 Task: Look for space in Ankazobe, Madagascar from 6th September, 2023 to 12th September, 2023 for 4 adults in price range Rs.10000 to Rs.14000. Place can be private room with 4 bedrooms having 4 beds and 4 bathrooms. Property type can be house, flat, guest house. Amenities needed are: wifi, TV, free parkinig on premises, gym, breakfast. Booking option can be shelf check-in. Required host language is English.
Action: Mouse moved to (450, 107)
Screenshot: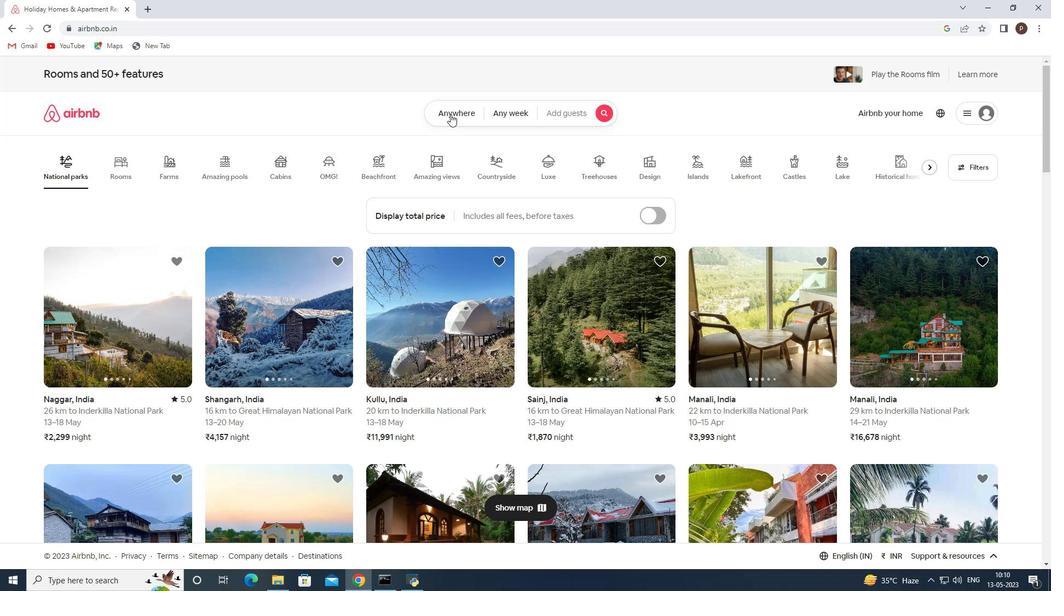 
Action: Mouse pressed left at (450, 107)
Screenshot: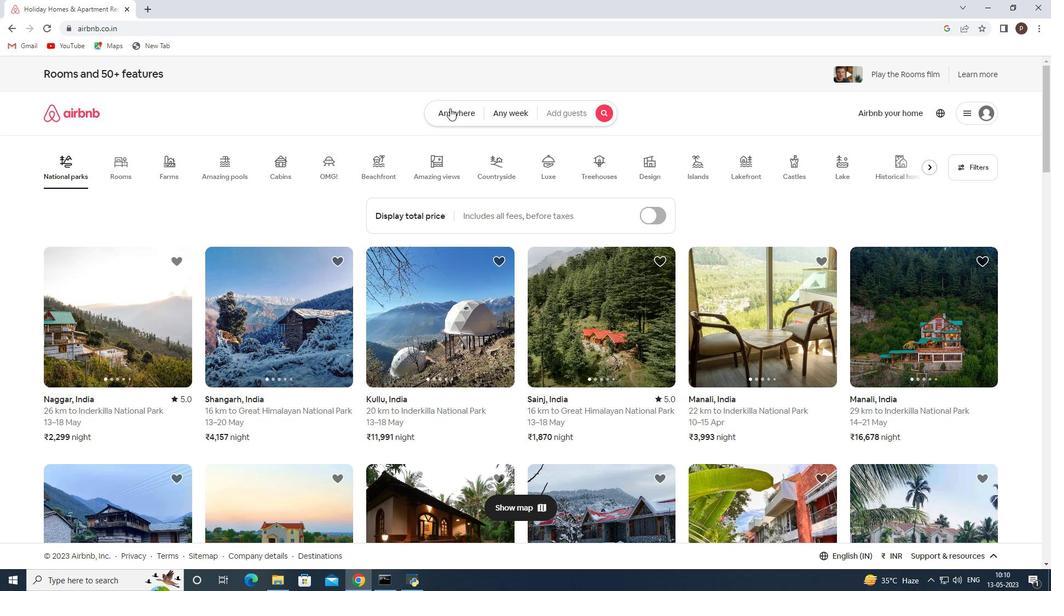 
Action: Mouse moved to (369, 157)
Screenshot: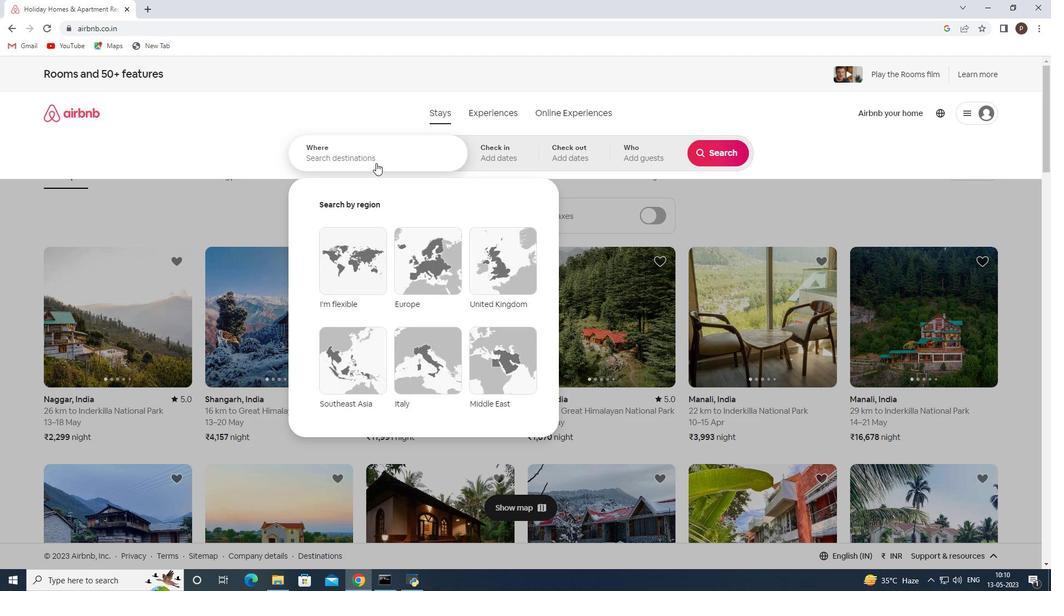 
Action: Mouse pressed left at (369, 157)
Screenshot: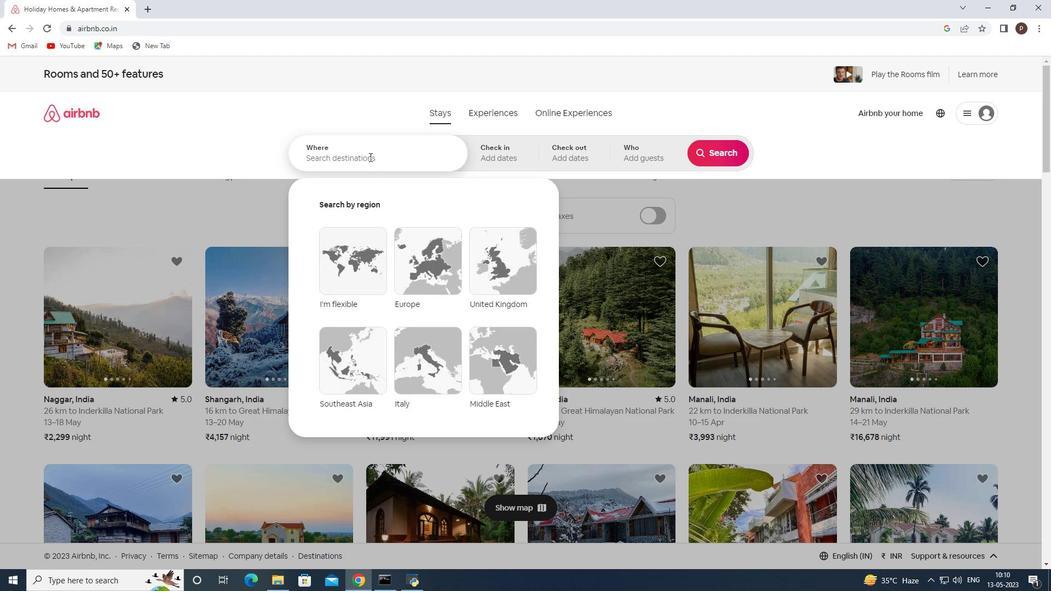 
Action: Key pressed <Key.caps_lock>A<Key.caps_lock>nkazov<Key.backspace>be,<Key.space>
Screenshot: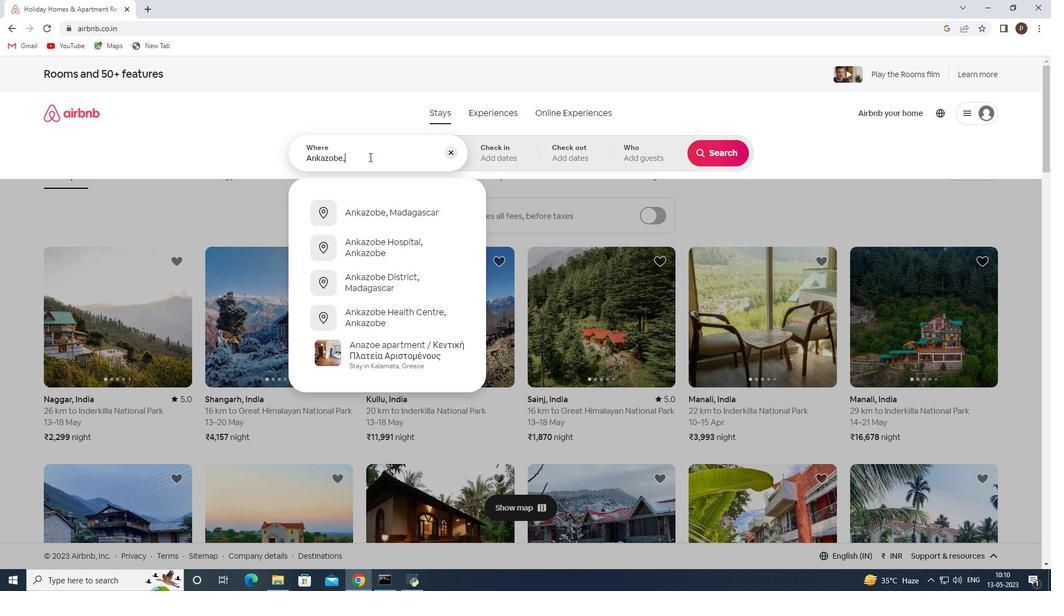 
Action: Mouse moved to (395, 213)
Screenshot: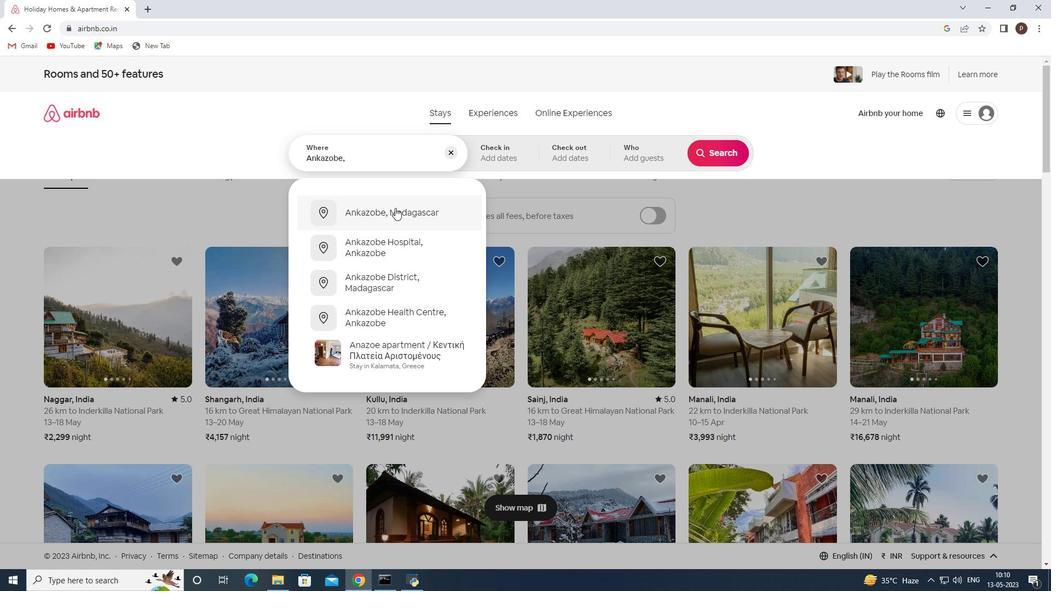 
Action: Mouse pressed left at (395, 213)
Screenshot: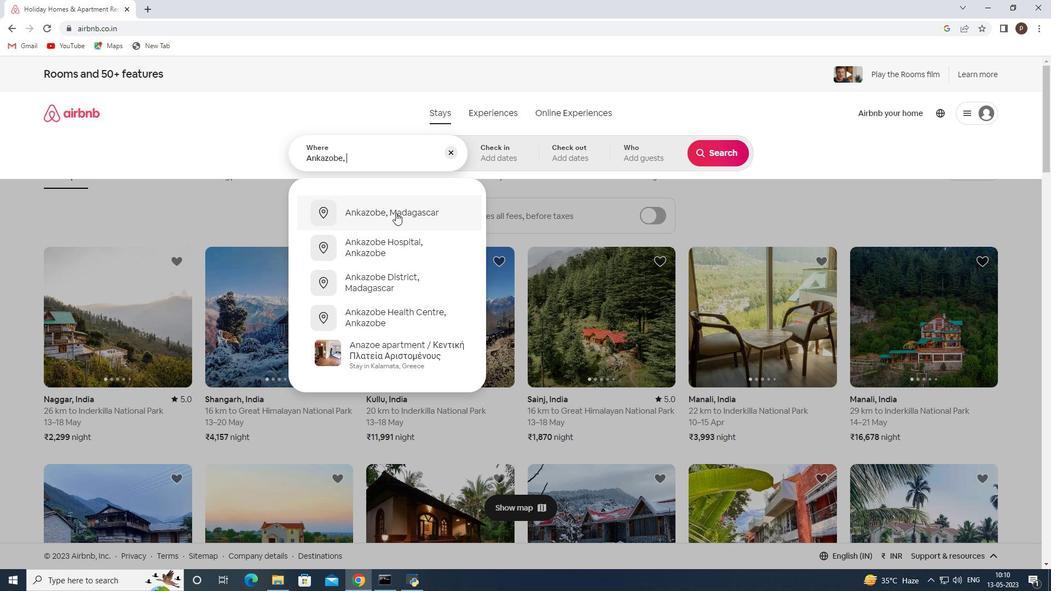 
Action: Mouse moved to (715, 242)
Screenshot: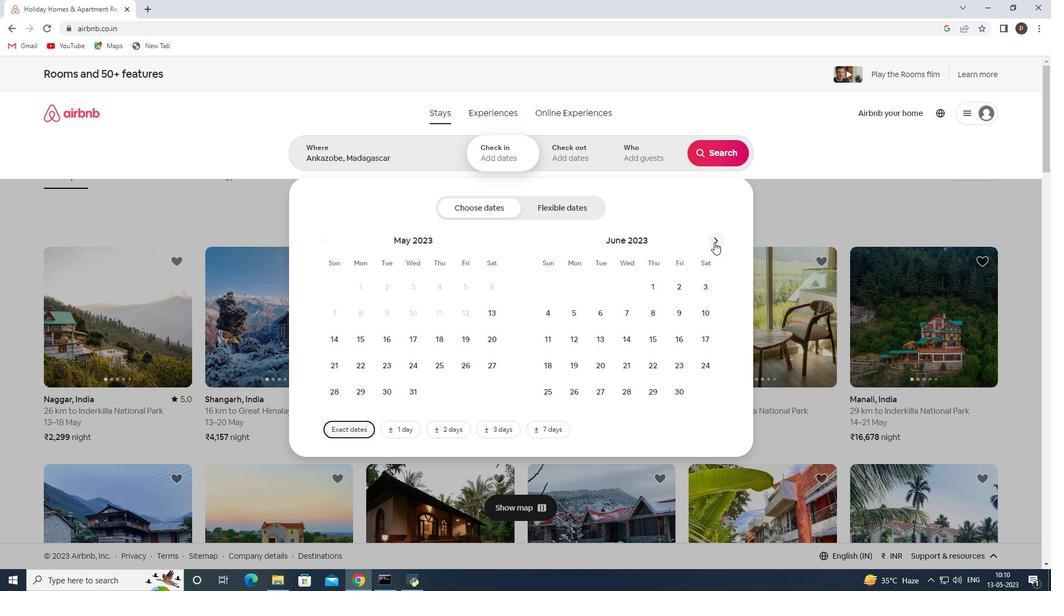 
Action: Mouse pressed left at (715, 242)
Screenshot: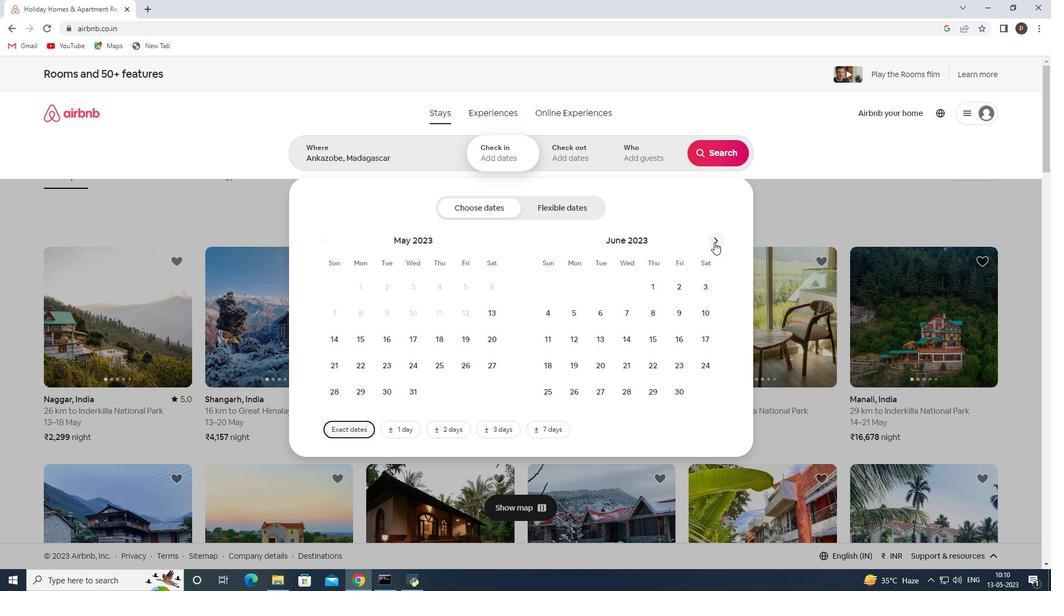 
Action: Mouse pressed left at (715, 242)
Screenshot: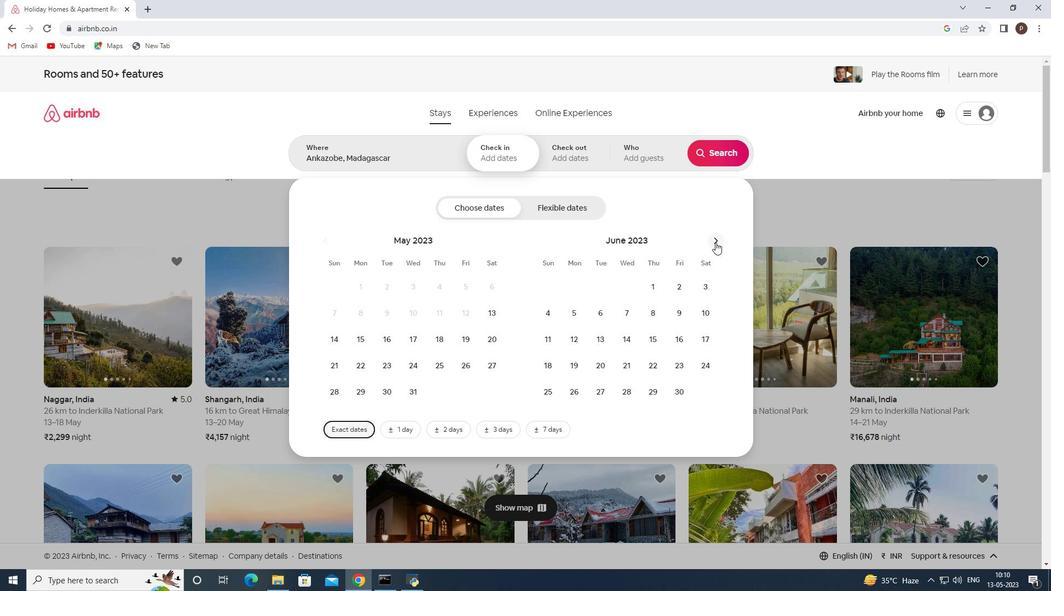 
Action: Mouse pressed left at (715, 242)
Screenshot: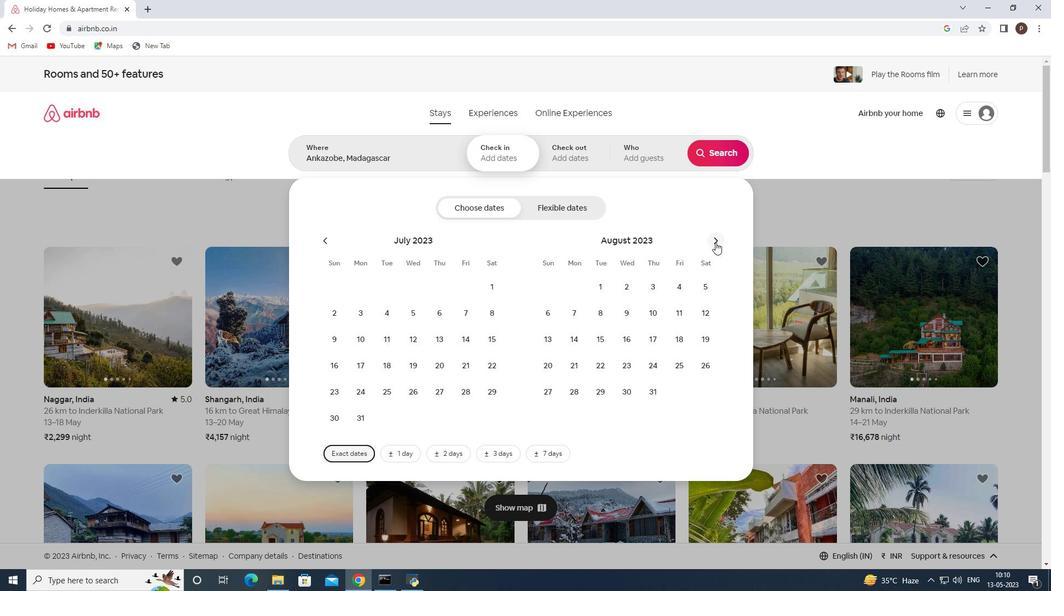 
Action: Mouse moved to (629, 317)
Screenshot: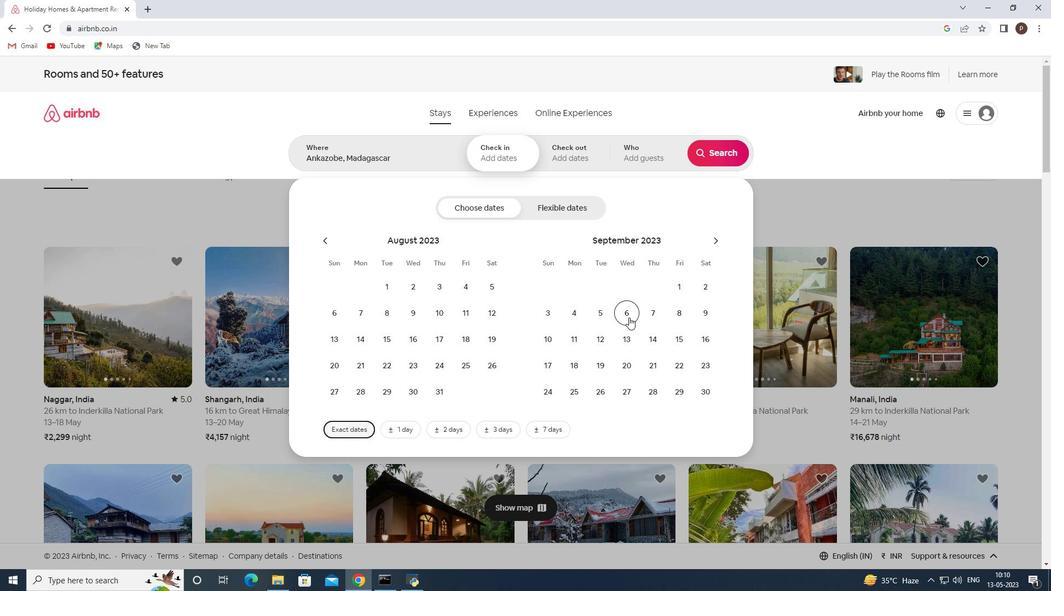 
Action: Mouse pressed left at (629, 317)
Screenshot: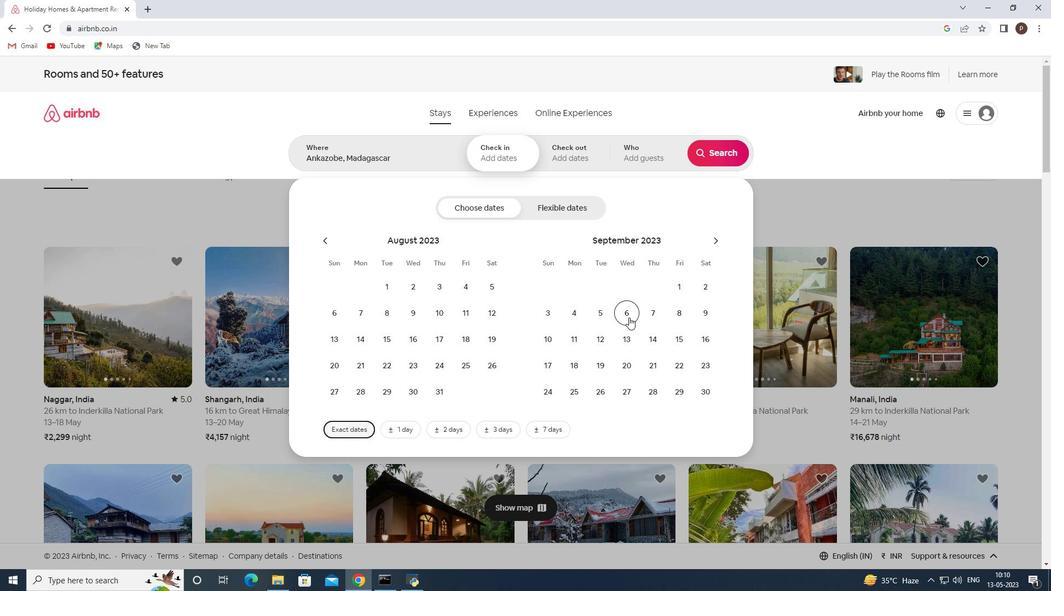 
Action: Mouse moved to (600, 337)
Screenshot: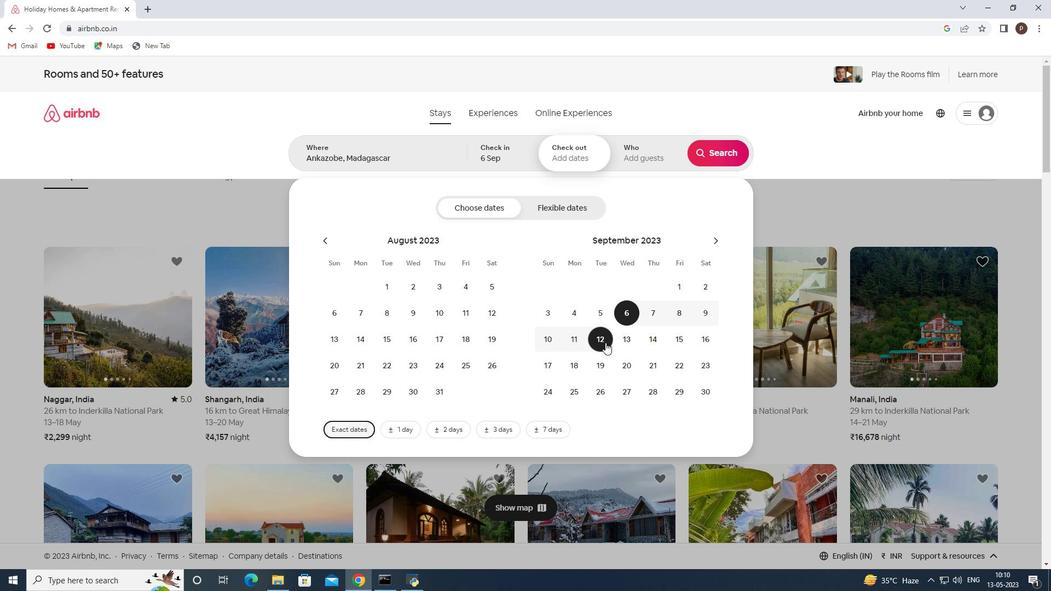 
Action: Mouse pressed left at (600, 337)
Screenshot: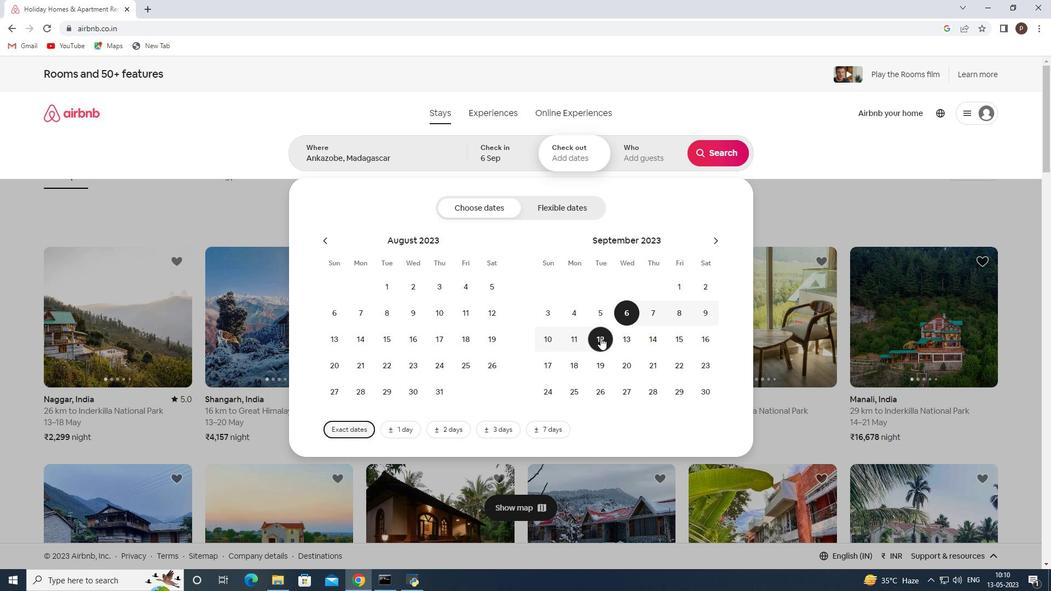 
Action: Mouse moved to (634, 151)
Screenshot: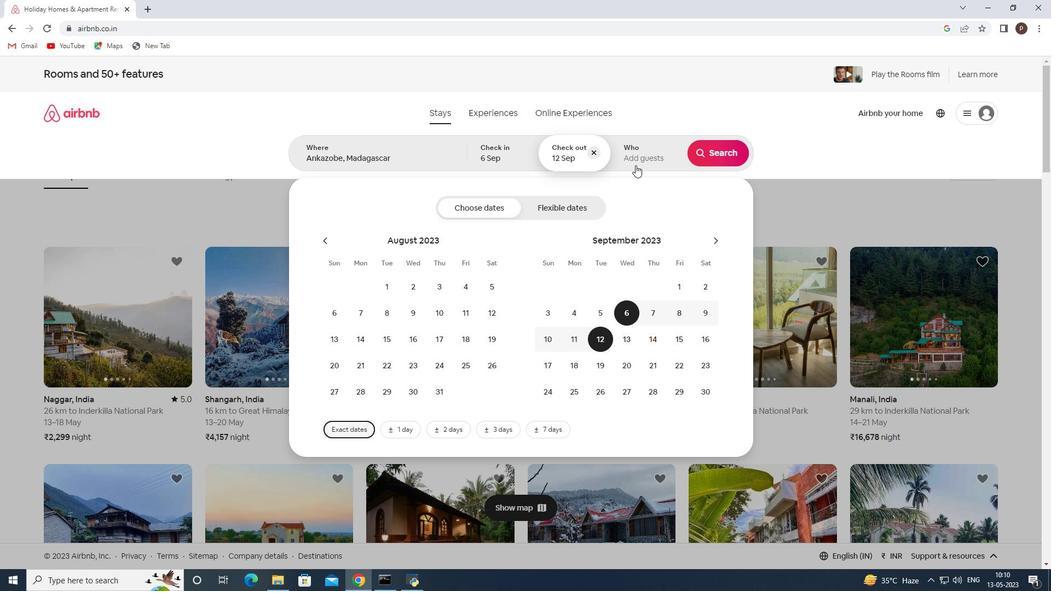 
Action: Mouse pressed left at (634, 151)
Screenshot: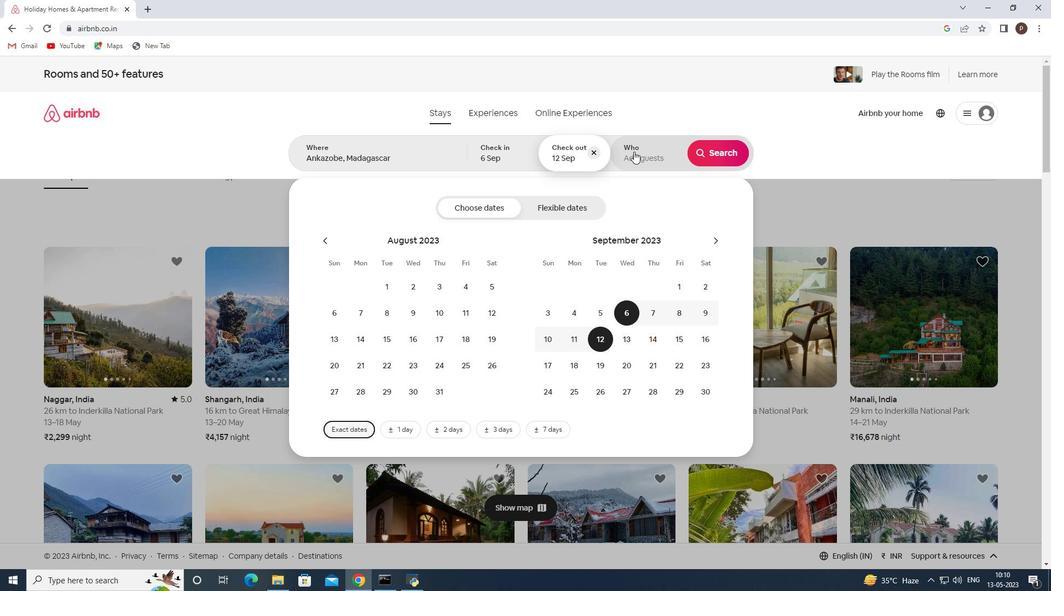 
Action: Mouse moved to (721, 215)
Screenshot: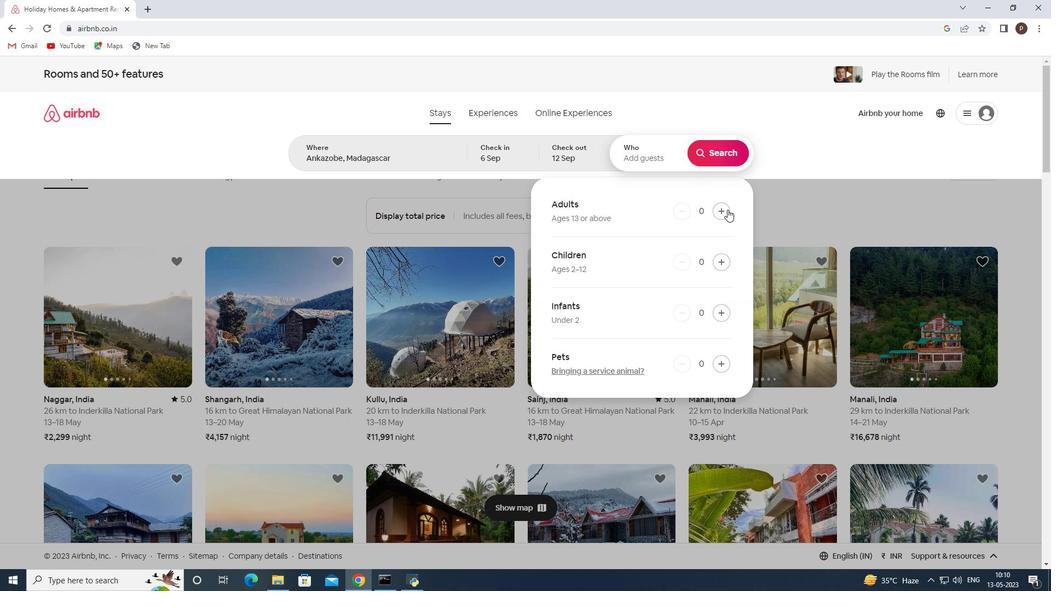 
Action: Mouse pressed left at (721, 215)
Screenshot: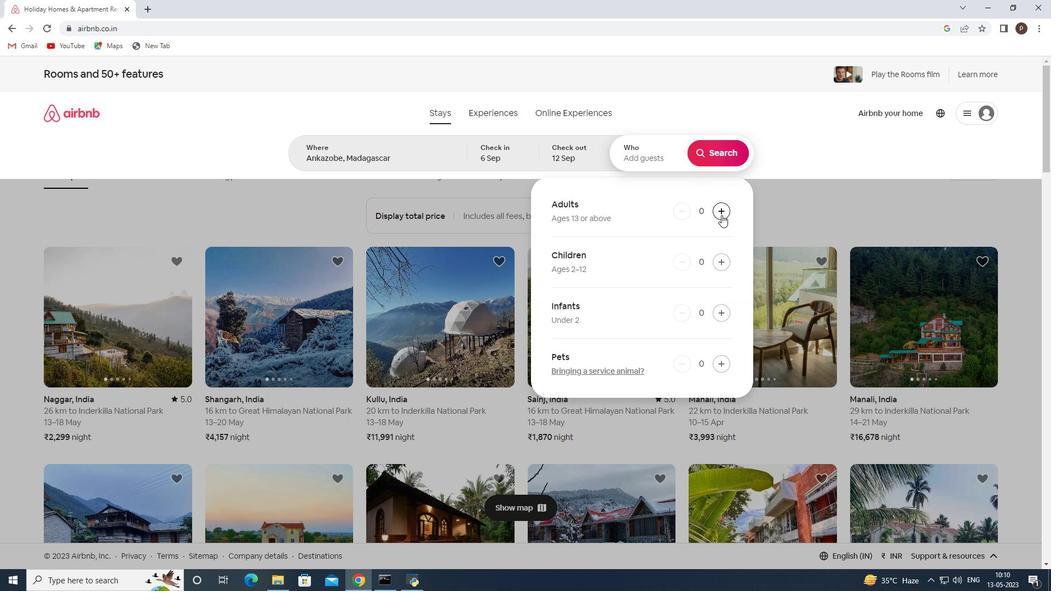 
Action: Mouse pressed left at (721, 215)
Screenshot: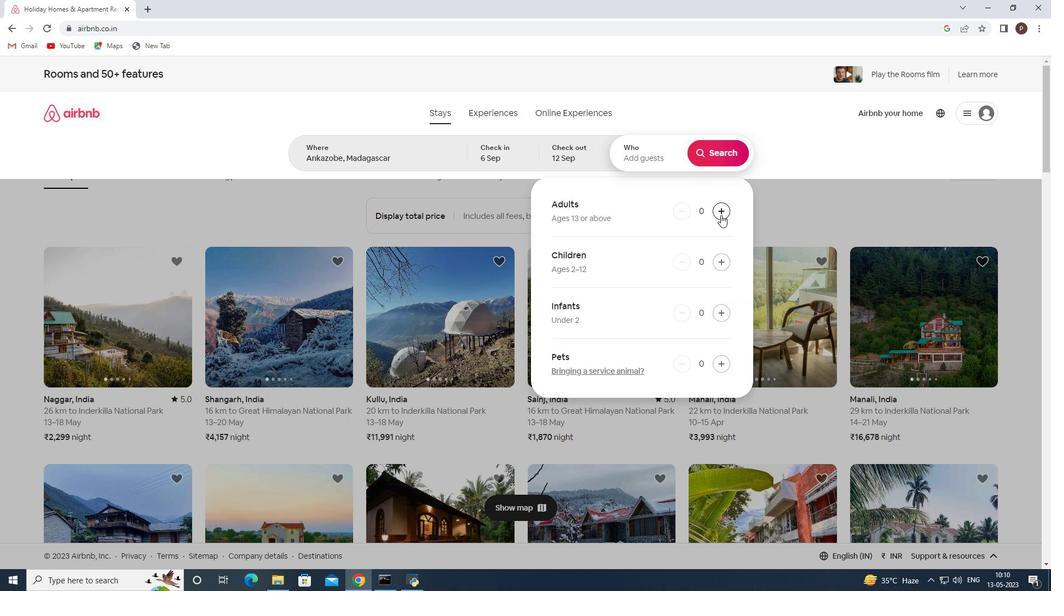 
Action: Mouse pressed left at (721, 215)
Screenshot: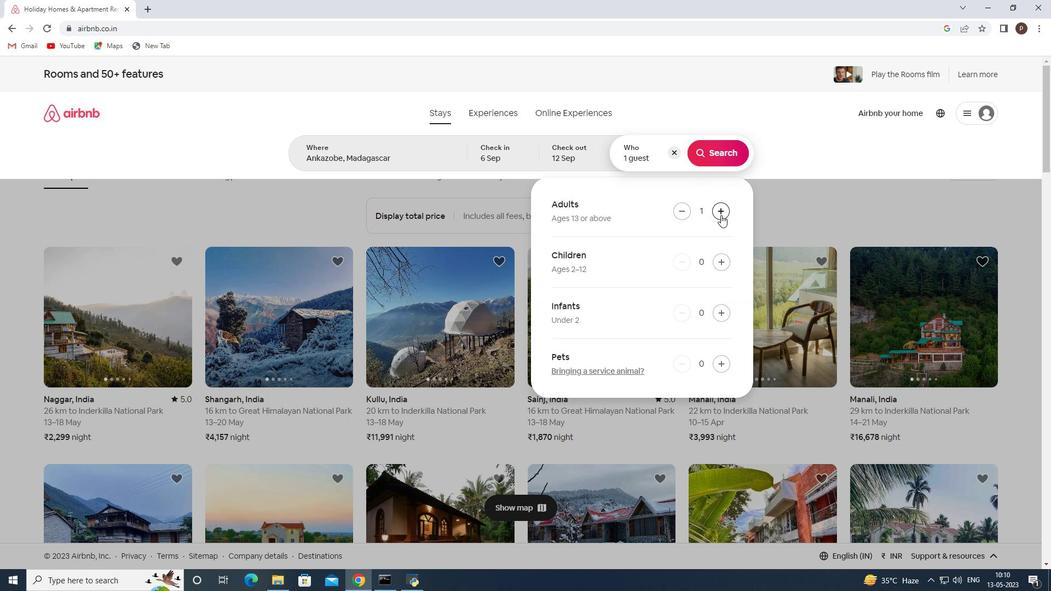 
Action: Mouse pressed left at (721, 215)
Screenshot: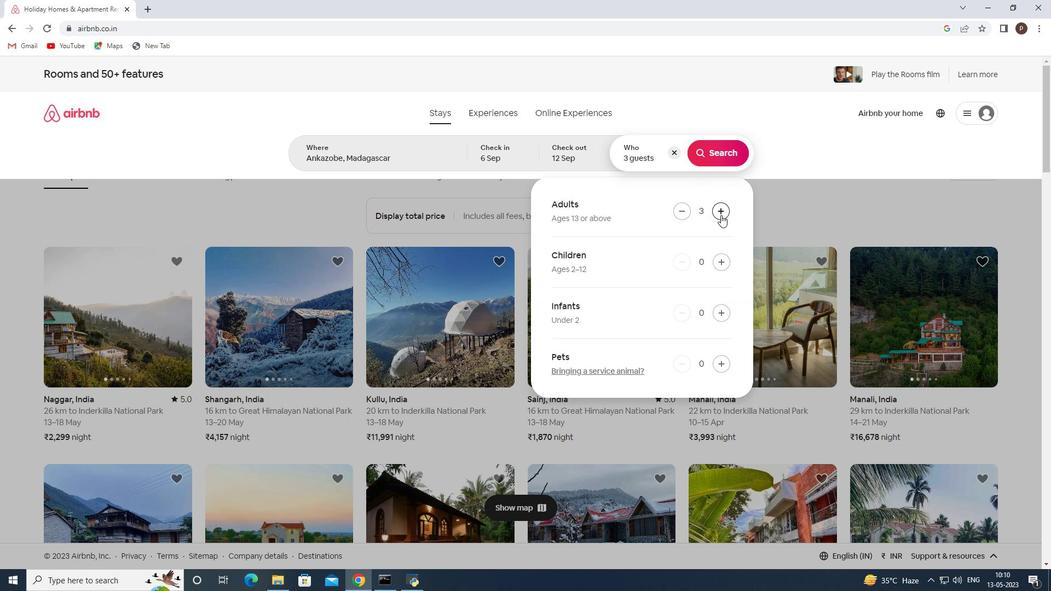
Action: Mouse moved to (714, 147)
Screenshot: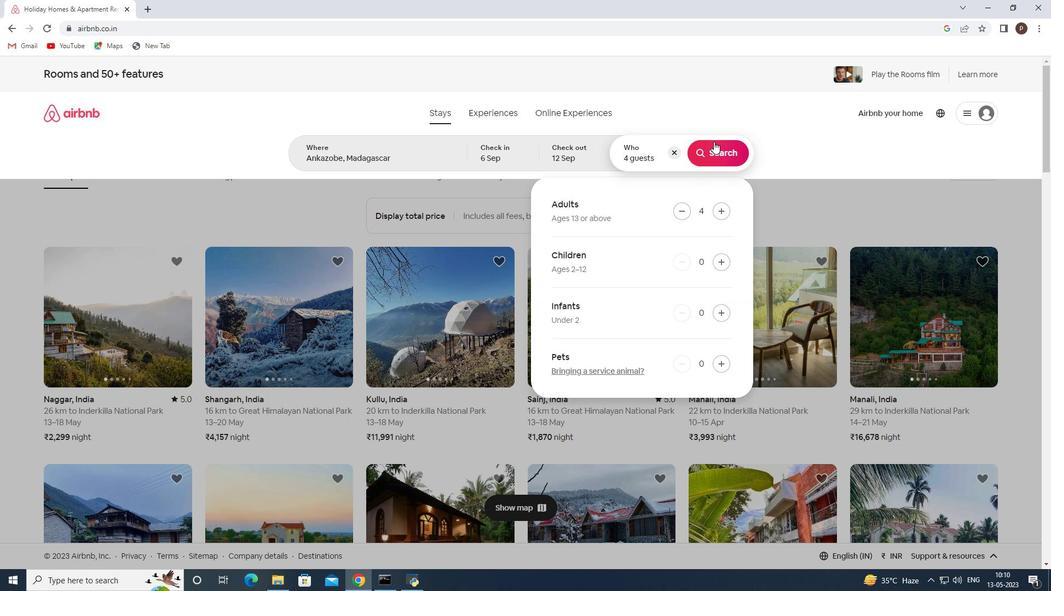 
Action: Mouse pressed left at (714, 147)
Screenshot: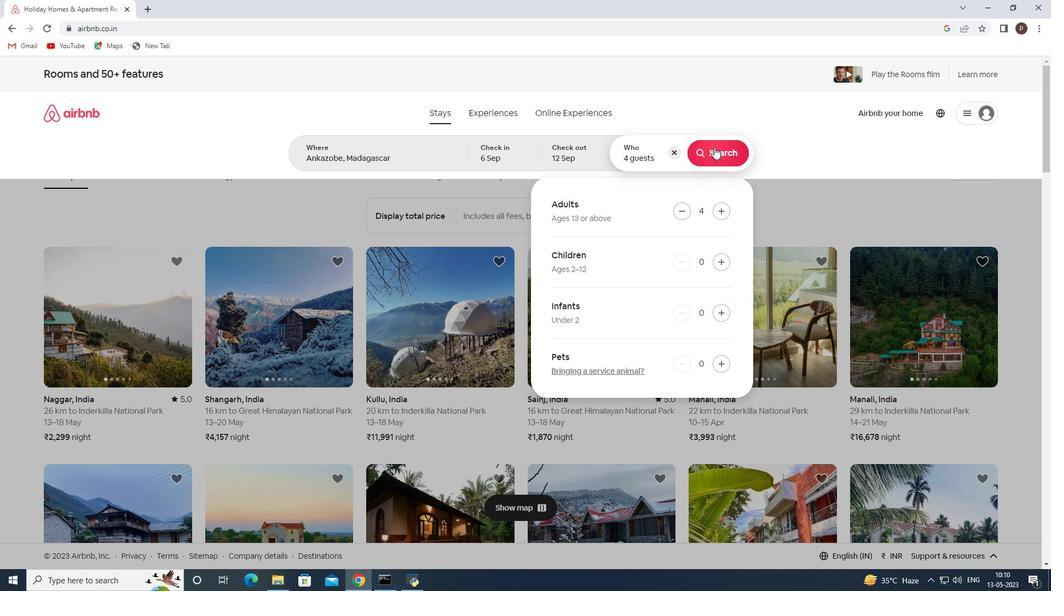 
Action: Mouse moved to (986, 119)
Screenshot: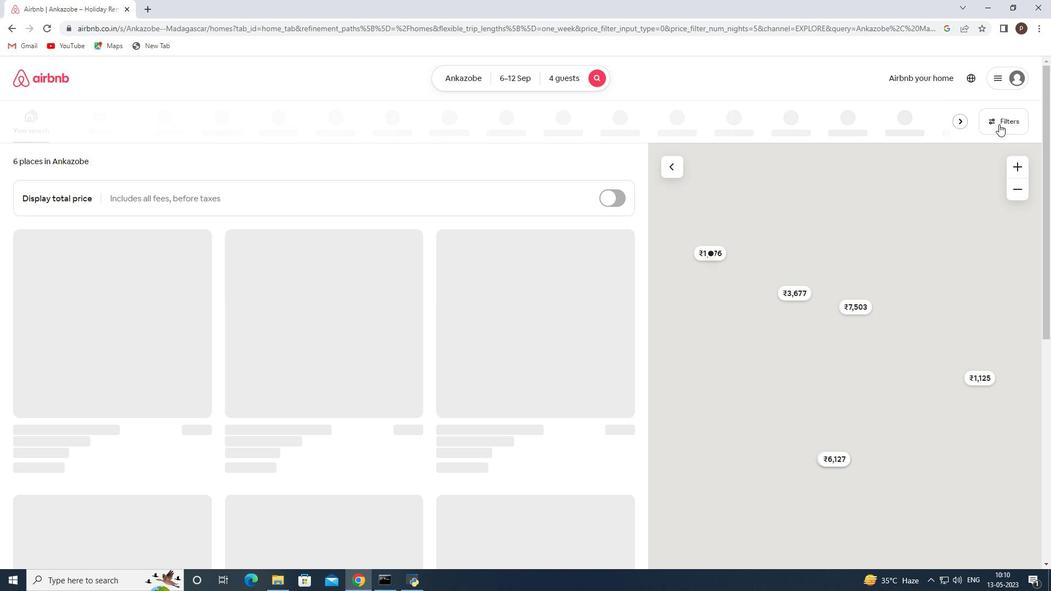 
Action: Mouse pressed left at (986, 119)
Screenshot: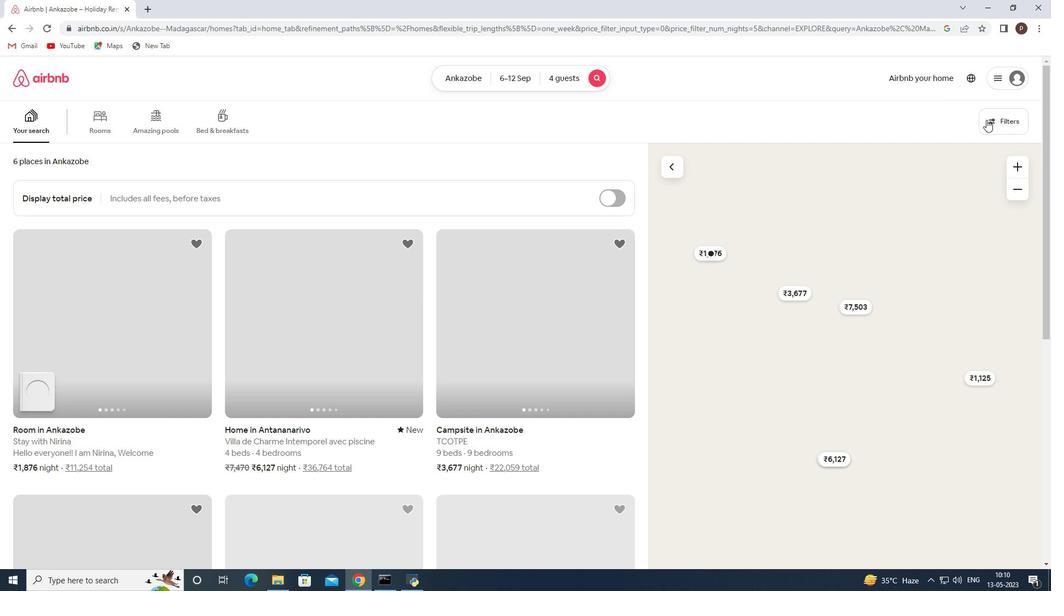 
Action: Mouse moved to (359, 391)
Screenshot: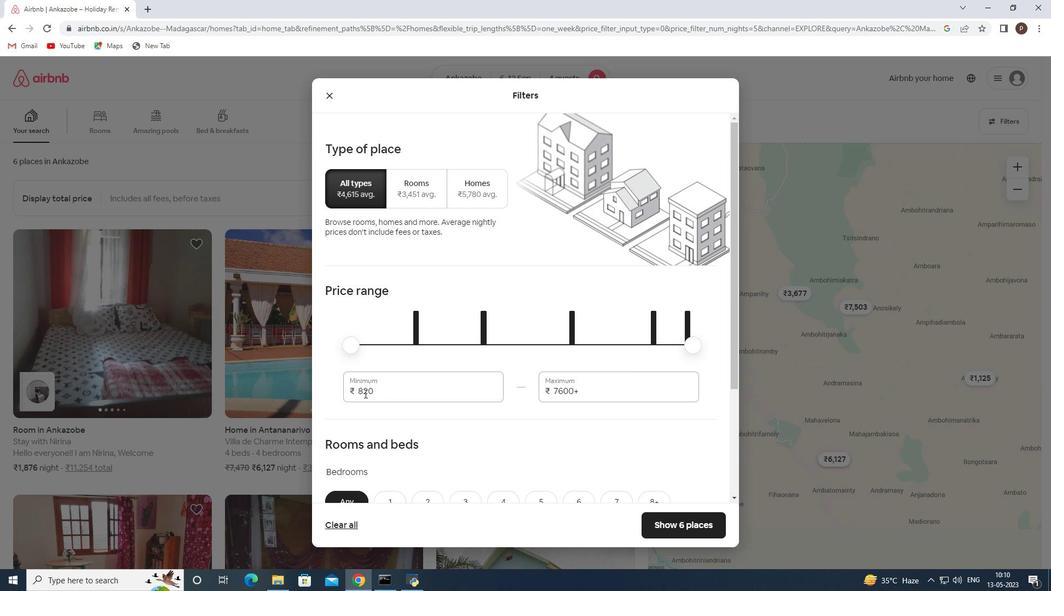 
Action: Mouse pressed left at (359, 391)
Screenshot: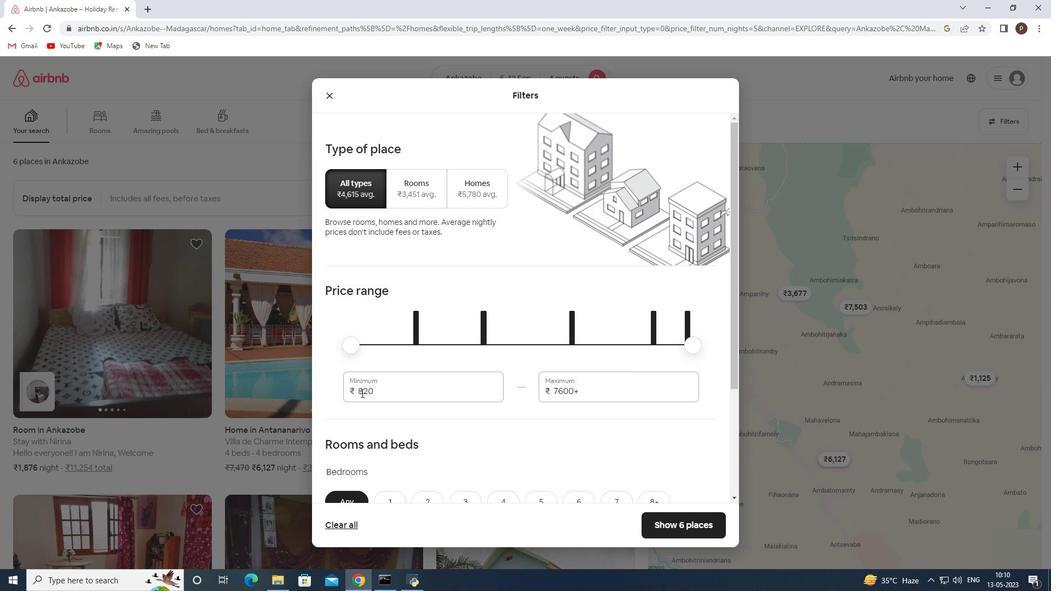 
Action: Mouse pressed left at (359, 391)
Screenshot: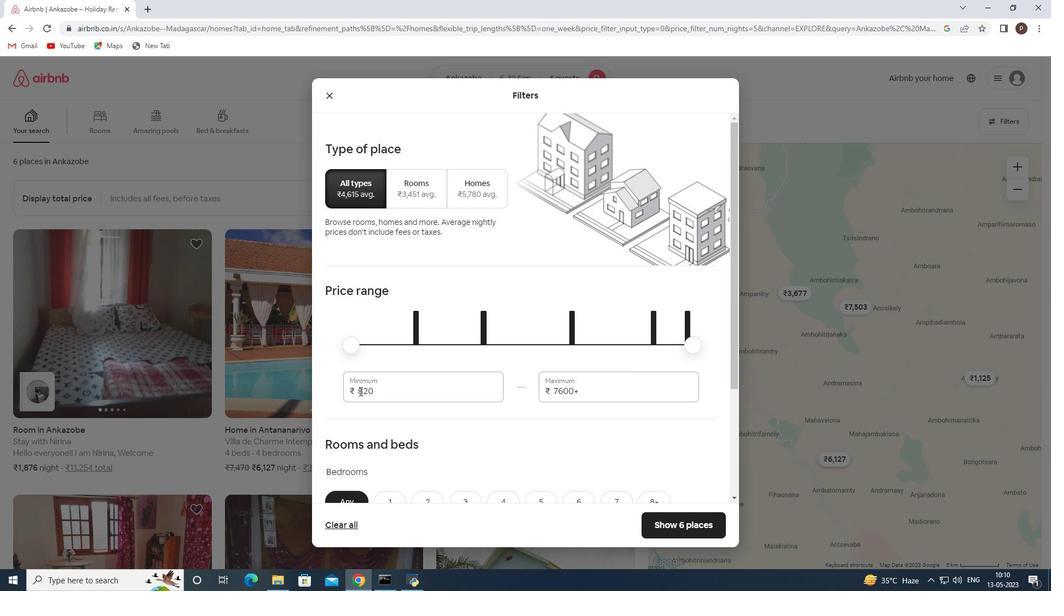 
Action: Key pressed 10000<Key.tab>14000
Screenshot: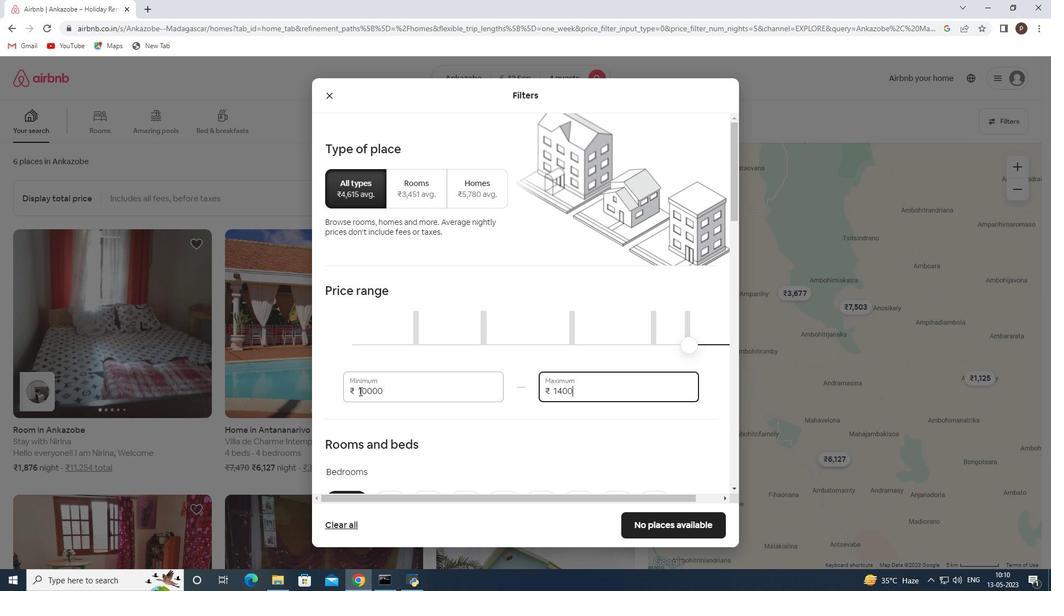 
Action: Mouse moved to (447, 416)
Screenshot: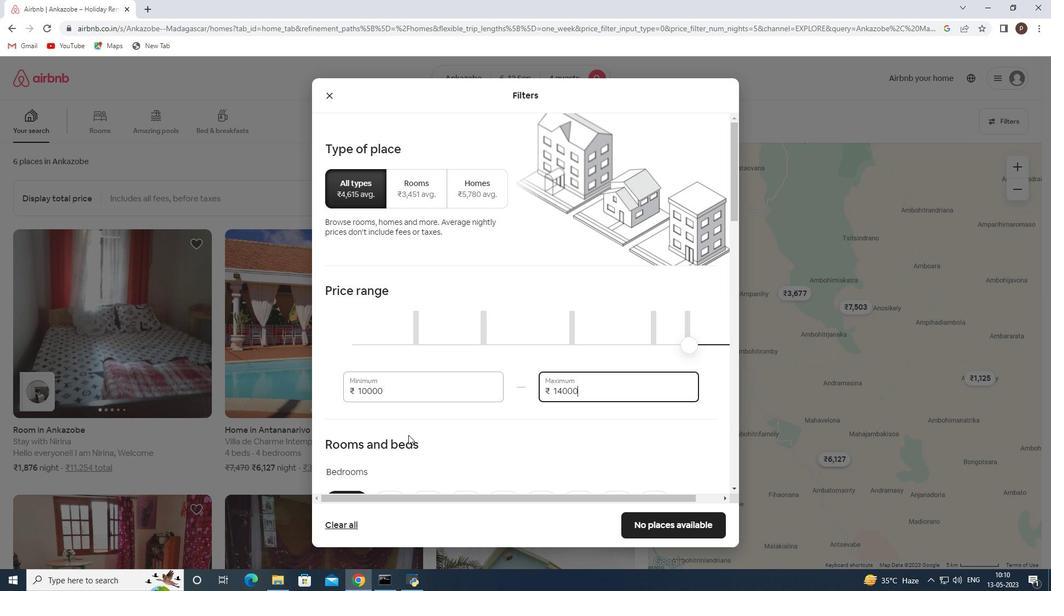 
Action: Mouse scrolled (447, 415) with delta (0, 0)
Screenshot: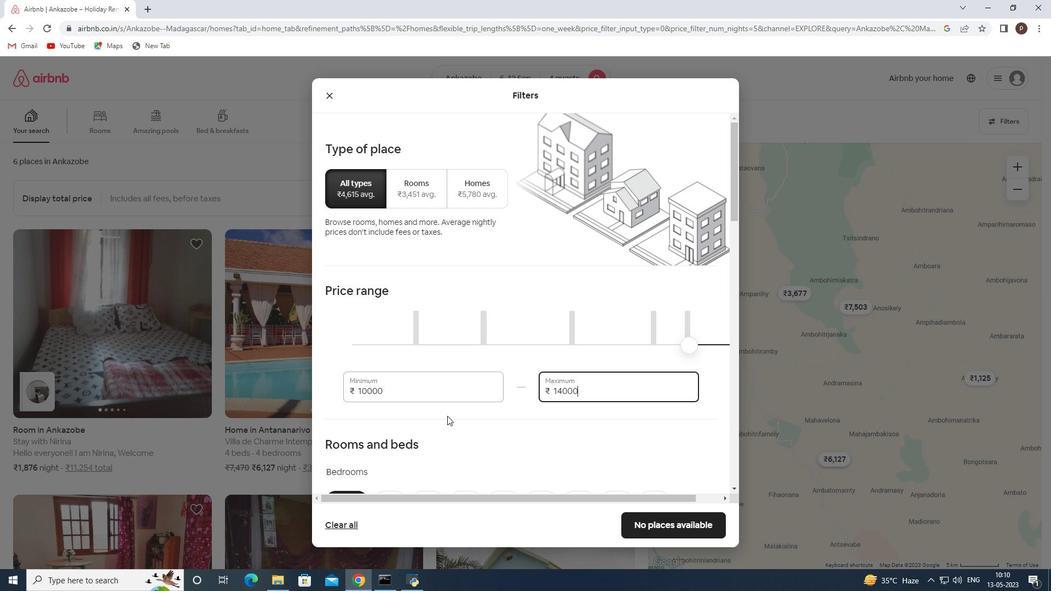 
Action: Mouse moved to (447, 376)
Screenshot: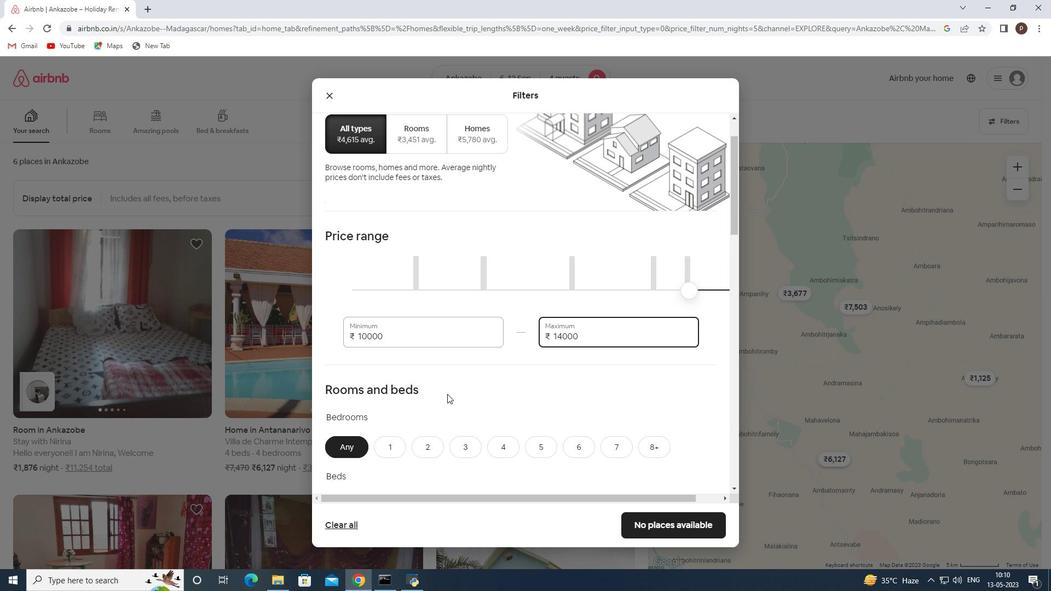 
Action: Mouse scrolled (447, 376) with delta (0, 0)
Screenshot: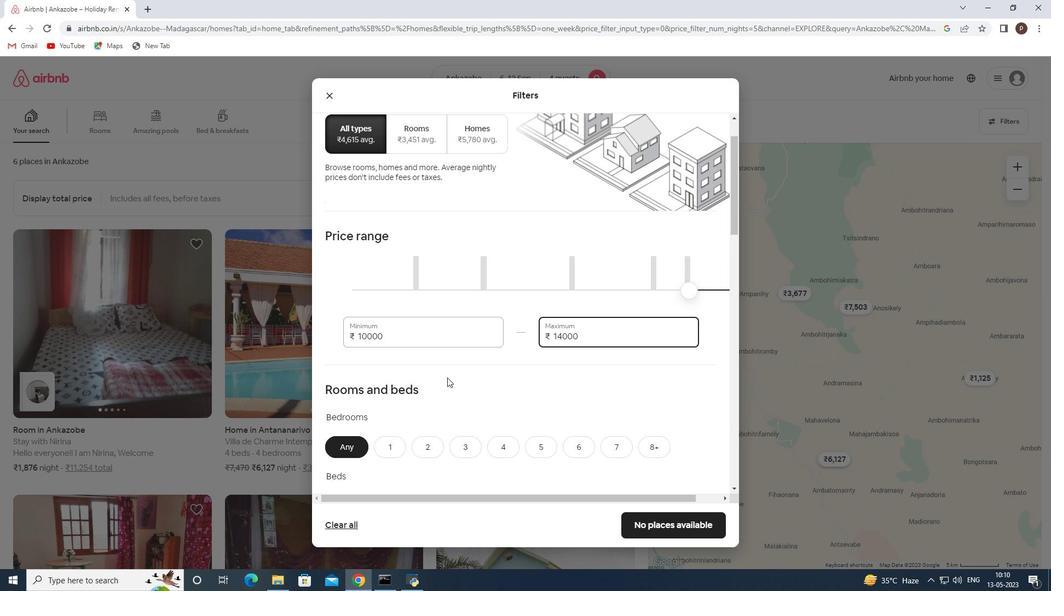 
Action: Mouse scrolled (447, 376) with delta (0, 0)
Screenshot: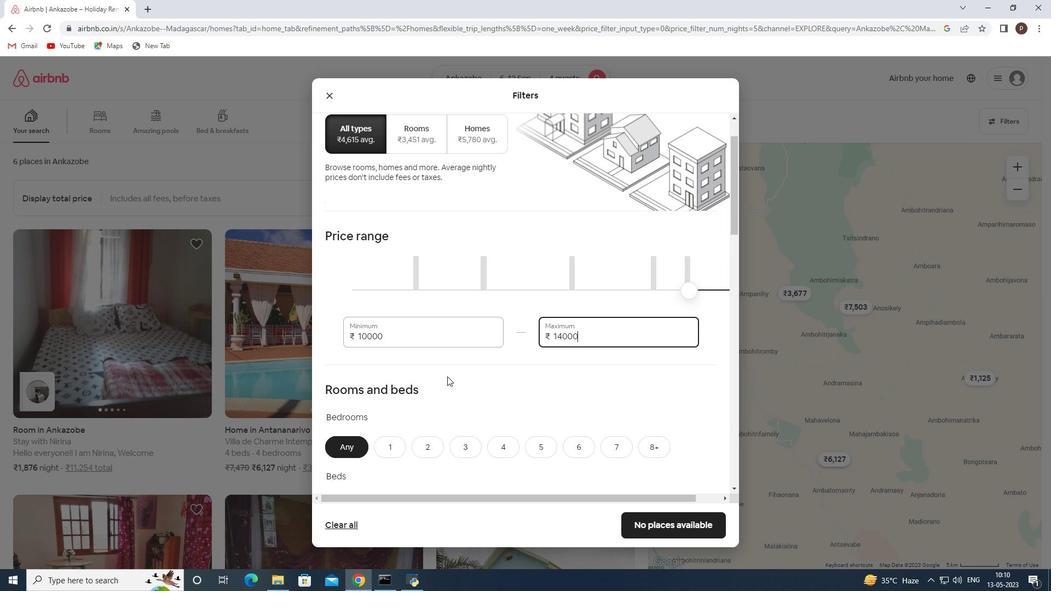 
Action: Mouse scrolled (447, 376) with delta (0, 0)
Screenshot: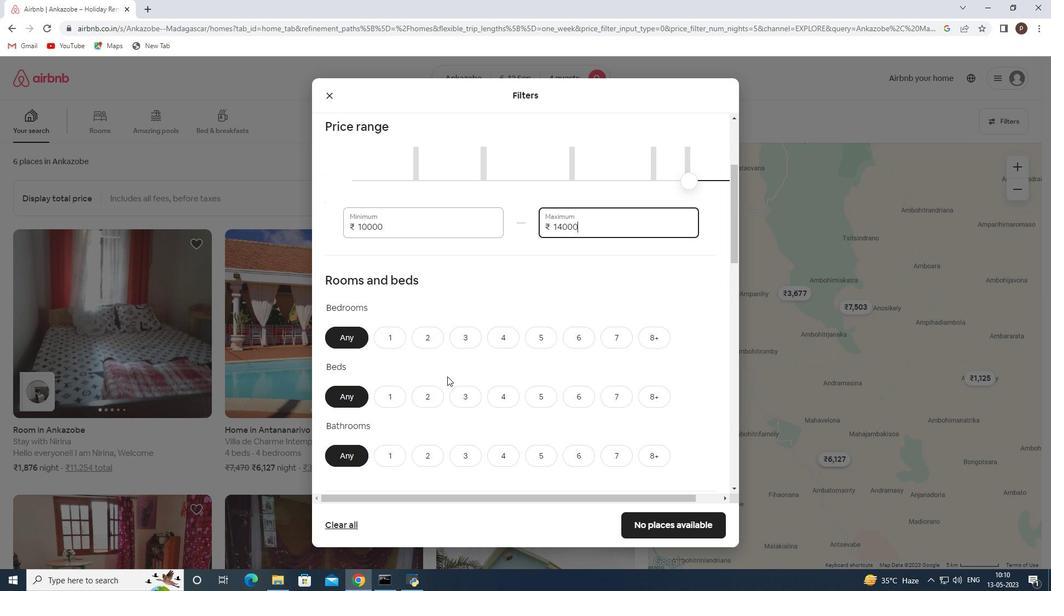 
Action: Mouse scrolled (447, 376) with delta (0, 0)
Screenshot: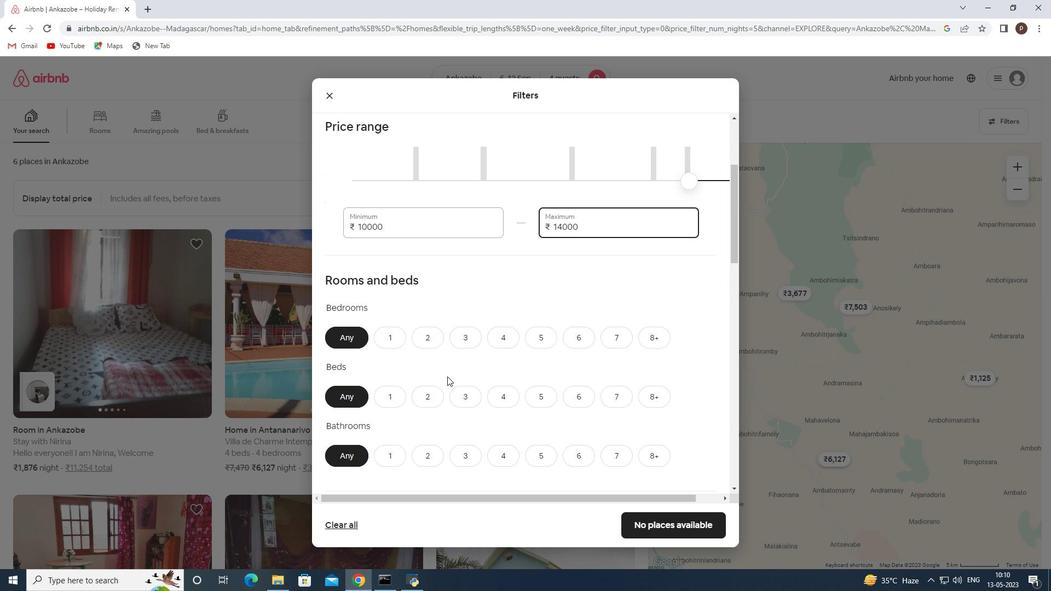 
Action: Mouse moved to (495, 223)
Screenshot: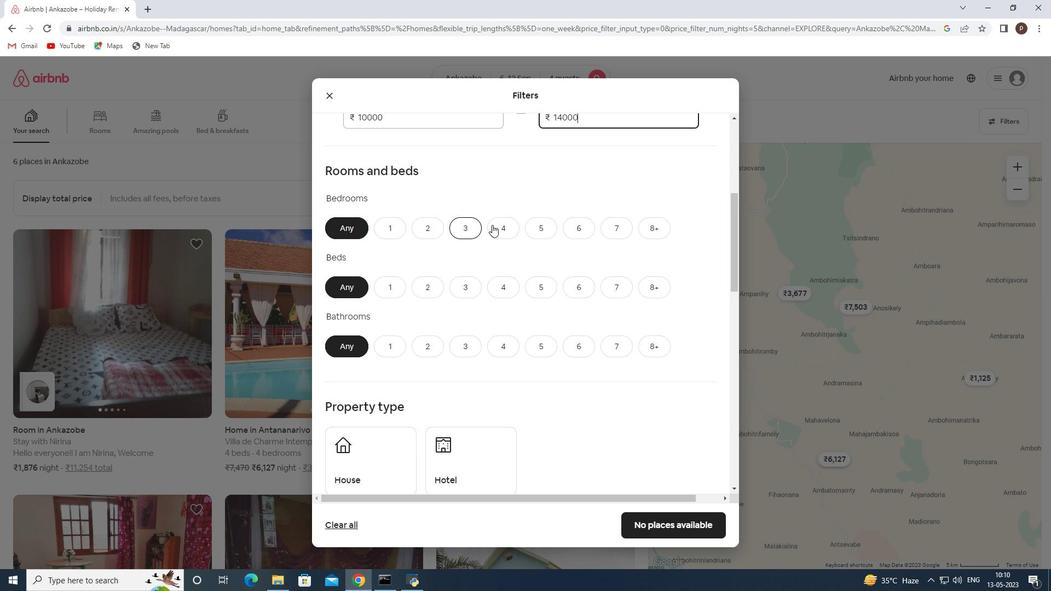 
Action: Mouse pressed left at (495, 223)
Screenshot: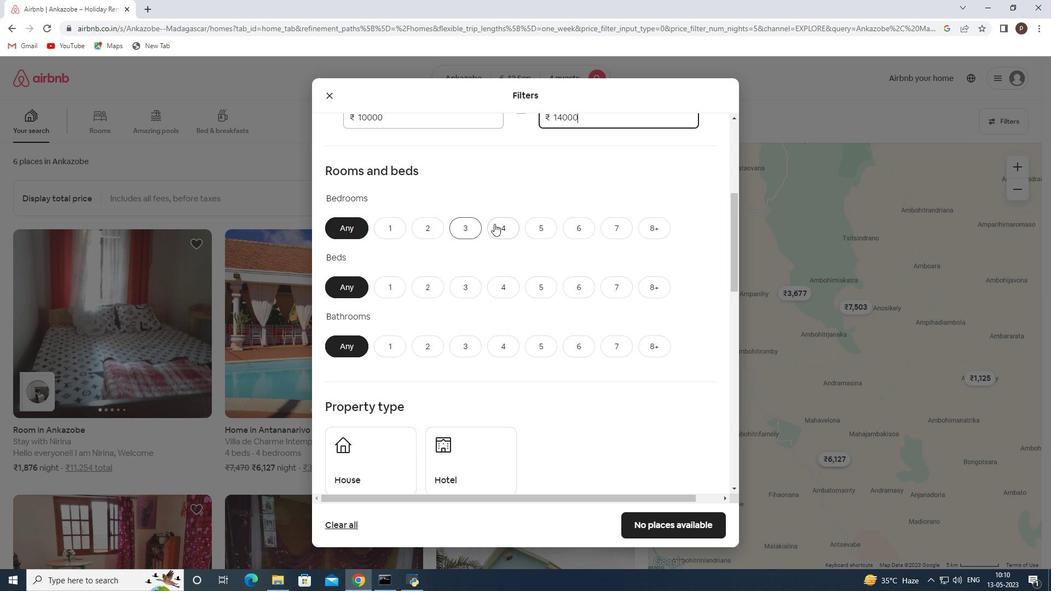 
Action: Mouse moved to (501, 293)
Screenshot: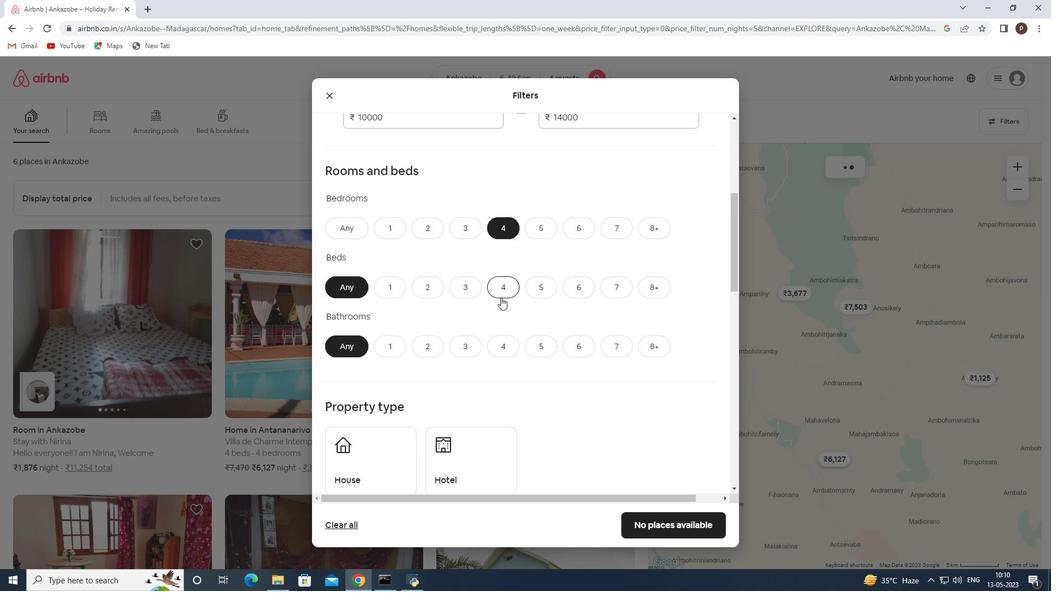 
Action: Mouse pressed left at (501, 293)
Screenshot: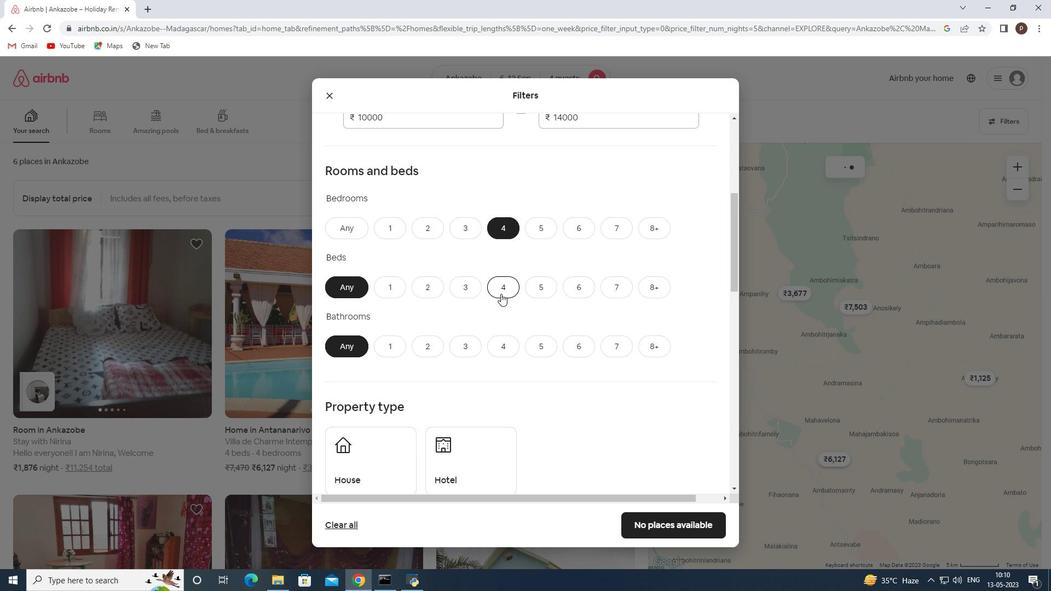 
Action: Mouse moved to (495, 340)
Screenshot: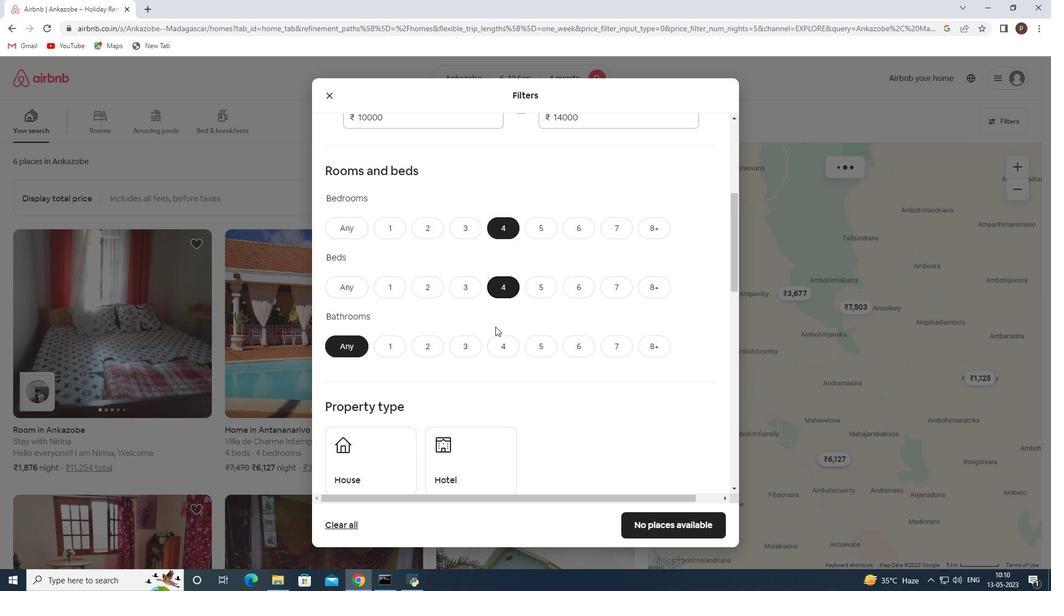
Action: Mouse pressed left at (495, 340)
Screenshot: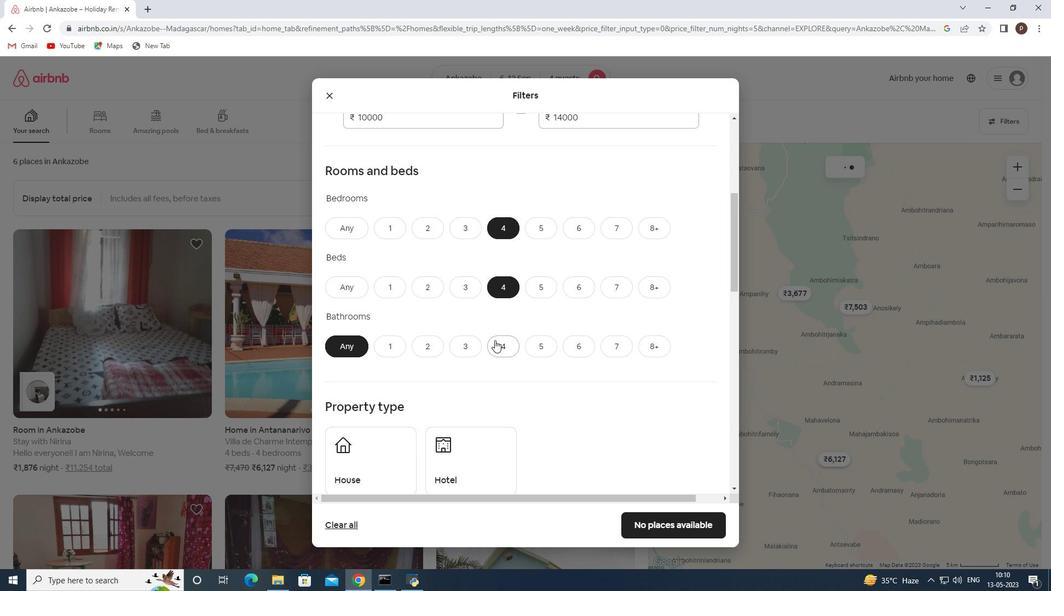 
Action: Mouse moved to (495, 341)
Screenshot: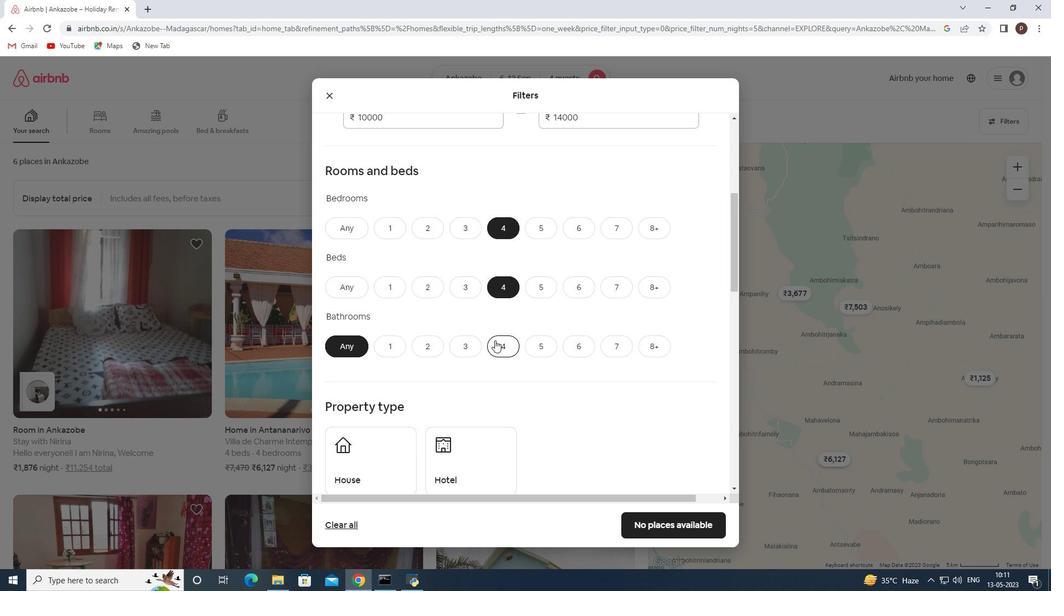 
Action: Mouse scrolled (495, 340) with delta (0, 0)
Screenshot: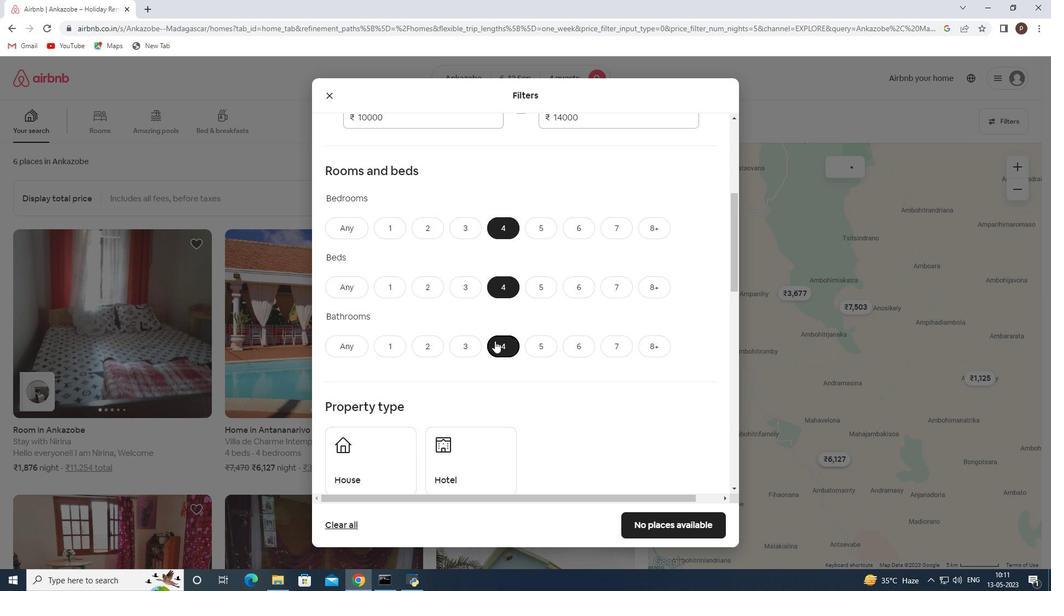 
Action: Mouse scrolled (495, 340) with delta (0, 0)
Screenshot: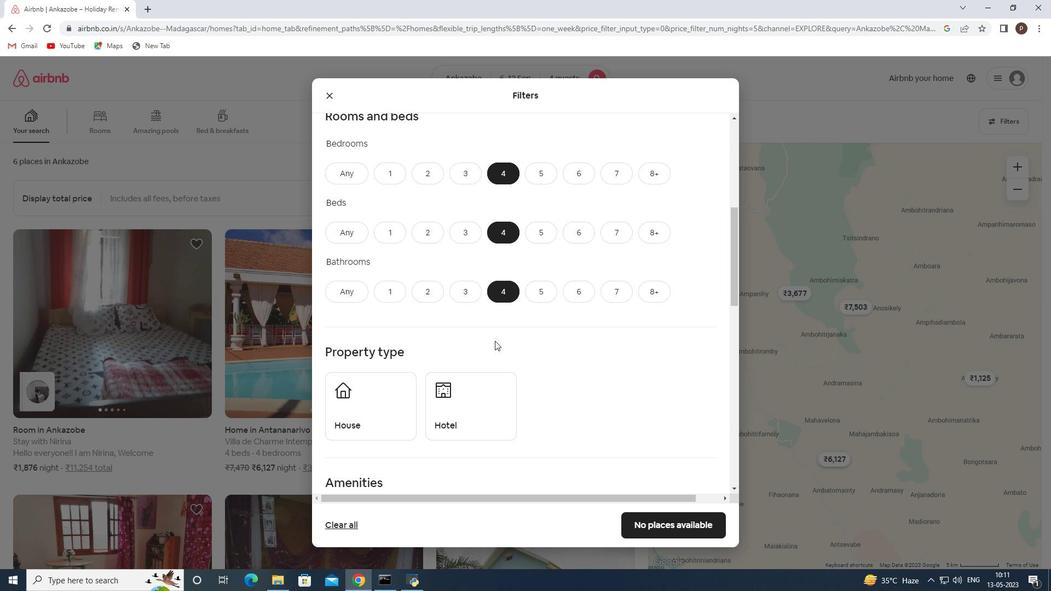 
Action: Mouse moved to (379, 353)
Screenshot: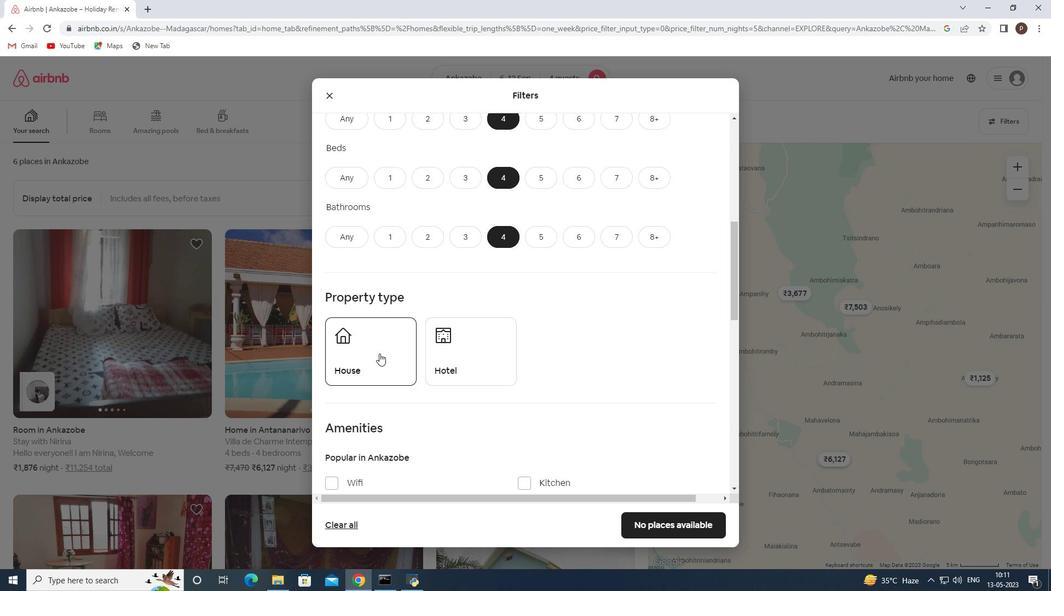 
Action: Mouse pressed left at (379, 353)
Screenshot: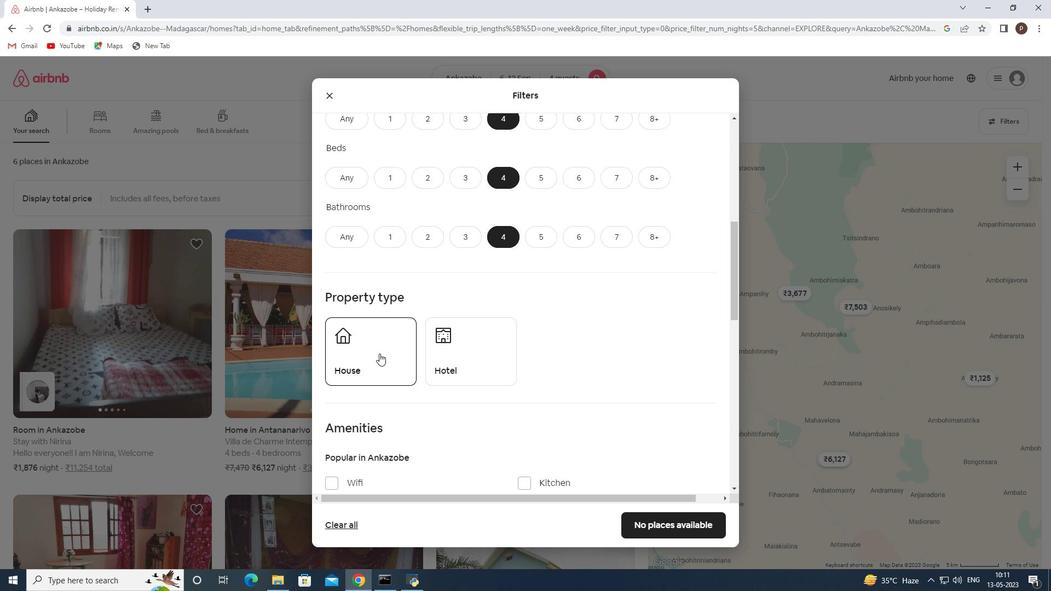 
Action: Mouse moved to (418, 384)
Screenshot: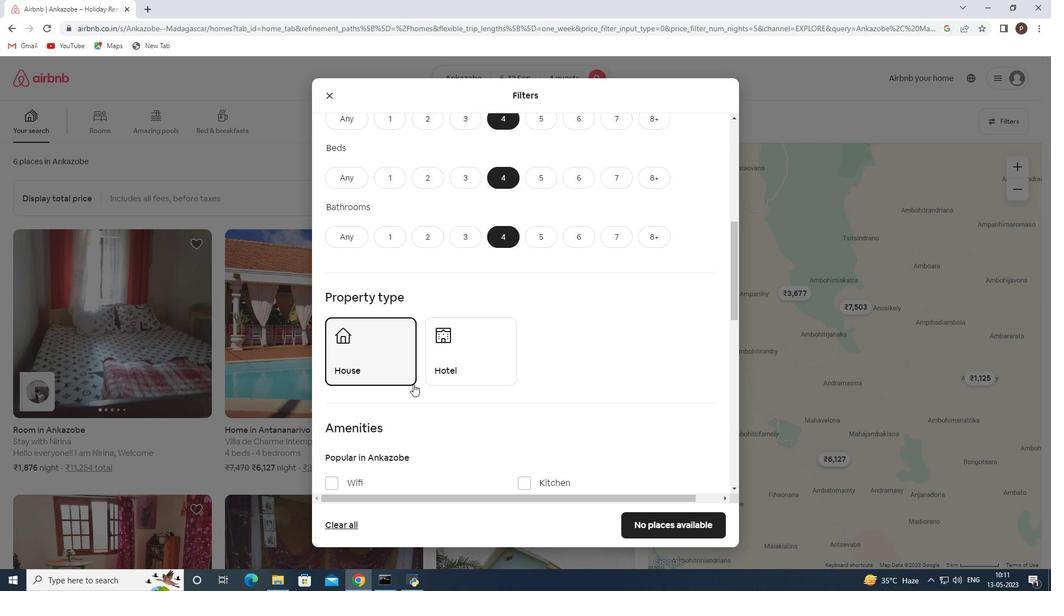 
Action: Mouse scrolled (418, 383) with delta (0, 0)
Screenshot: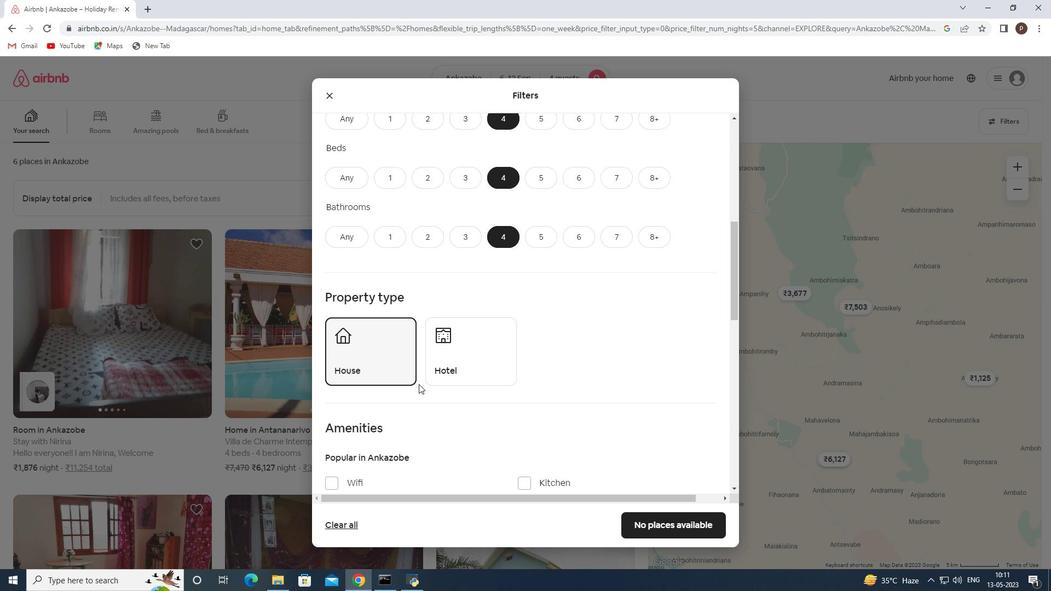 
Action: Mouse moved to (440, 366)
Screenshot: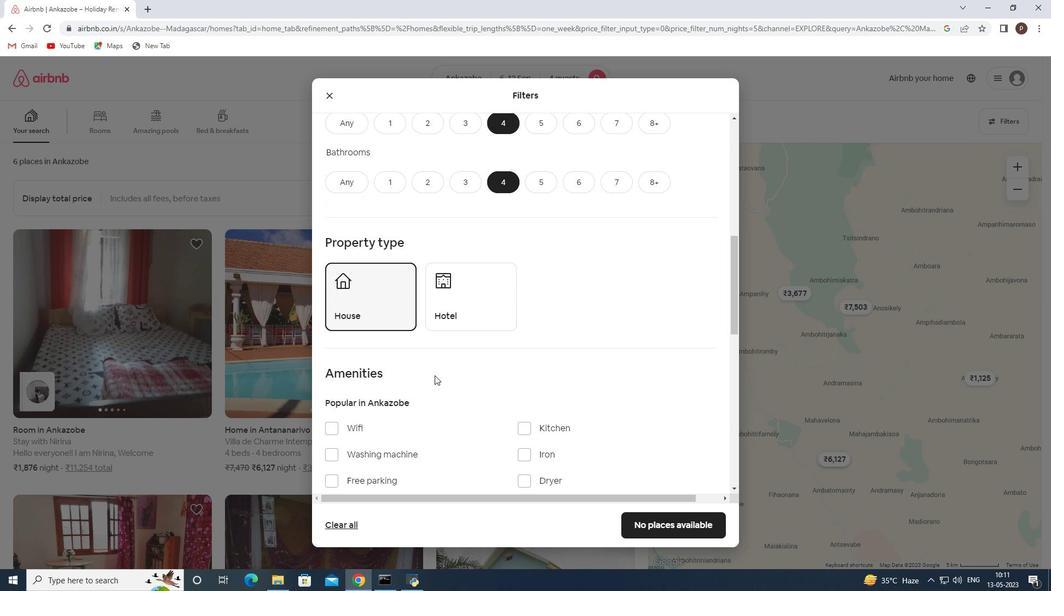 
Action: Mouse scrolled (440, 365) with delta (0, 0)
Screenshot: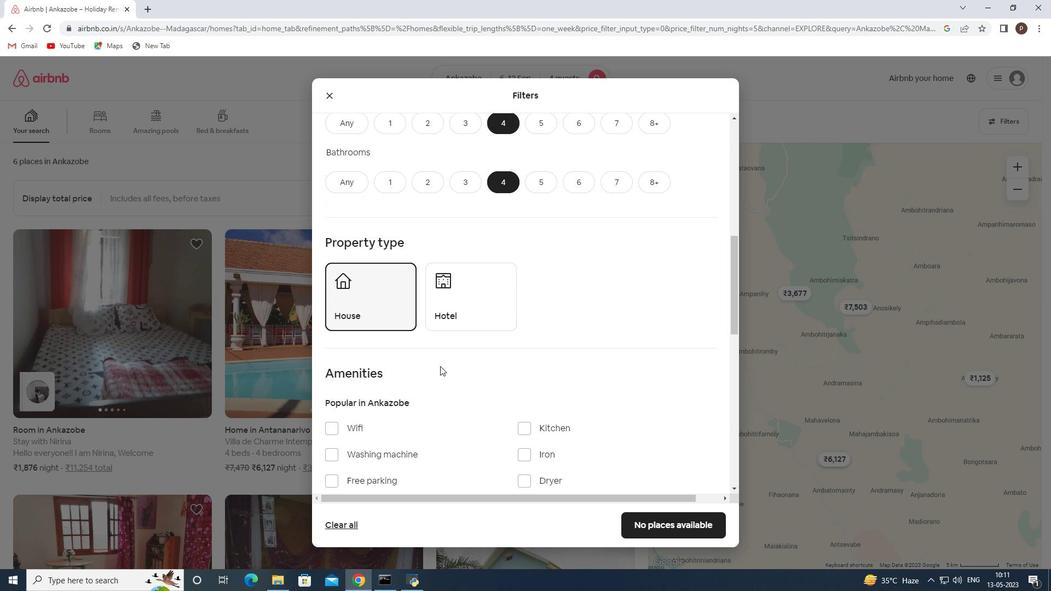 
Action: Mouse moved to (328, 370)
Screenshot: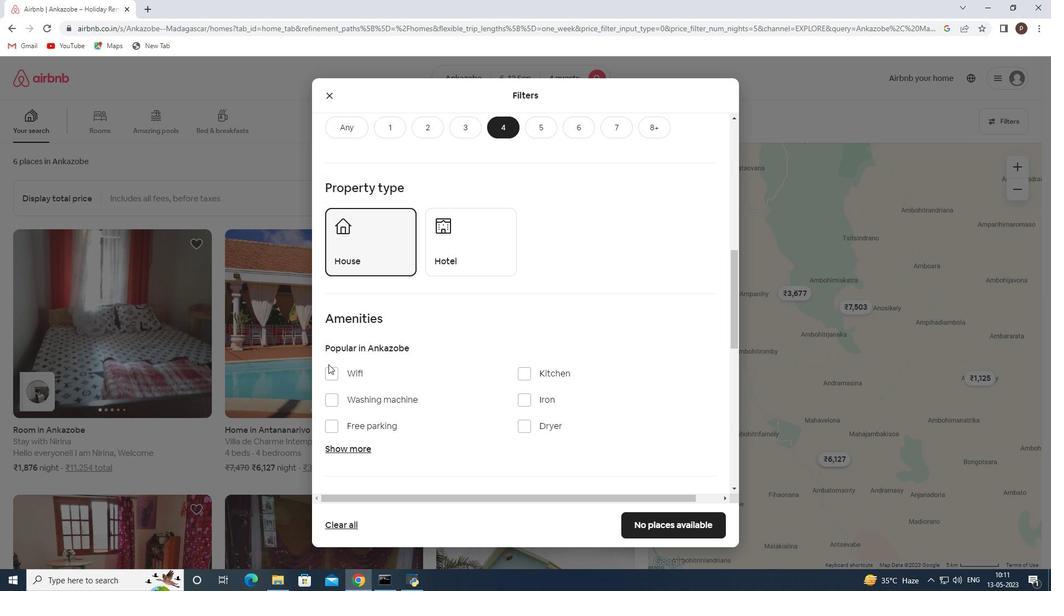 
Action: Mouse pressed left at (328, 370)
Screenshot: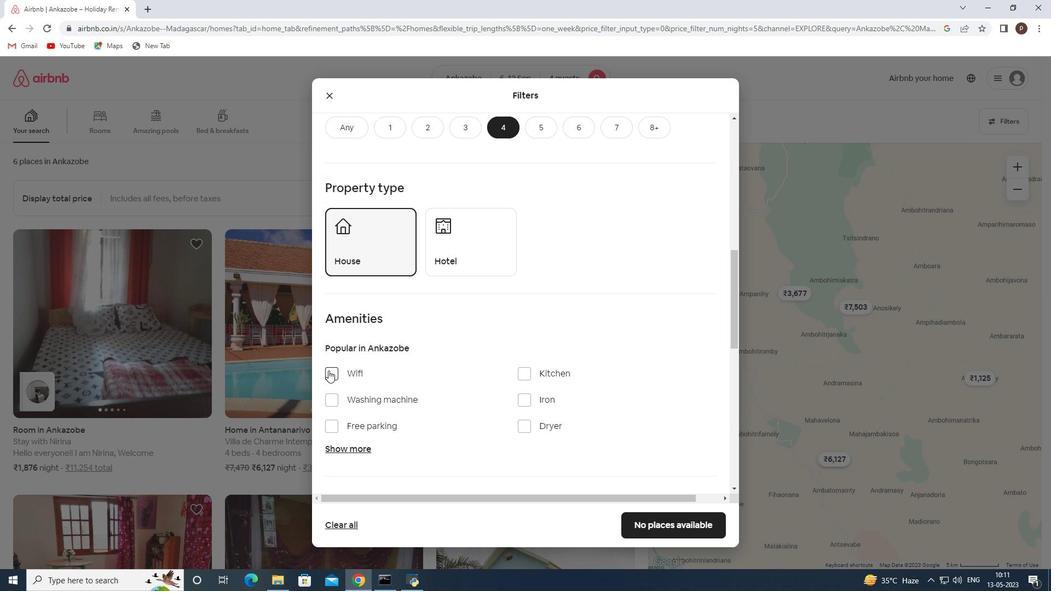 
Action: Mouse moved to (336, 422)
Screenshot: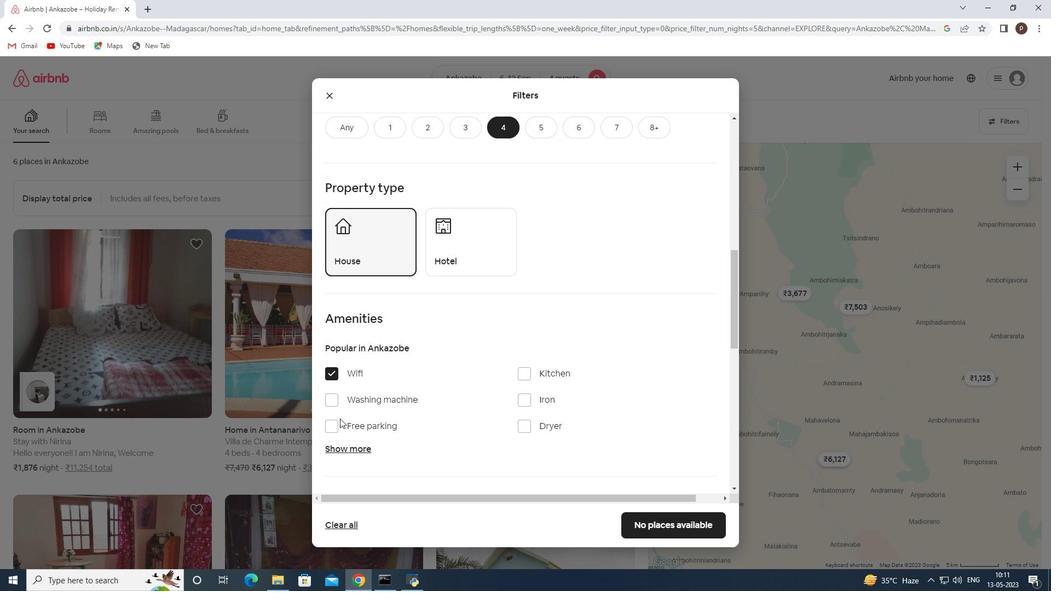 
Action: Mouse pressed left at (336, 422)
Screenshot: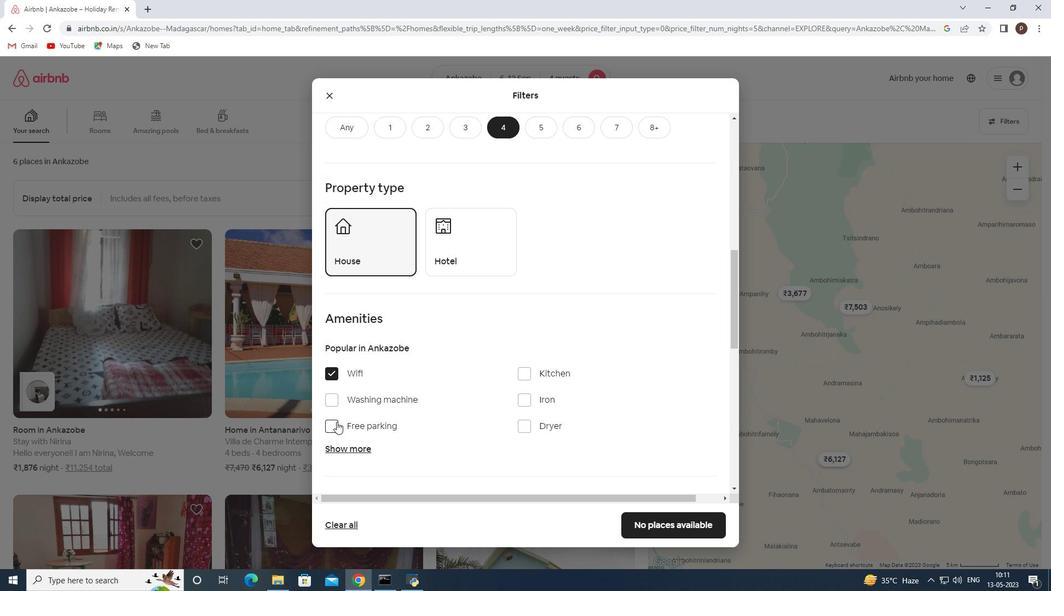 
Action: Mouse moved to (340, 447)
Screenshot: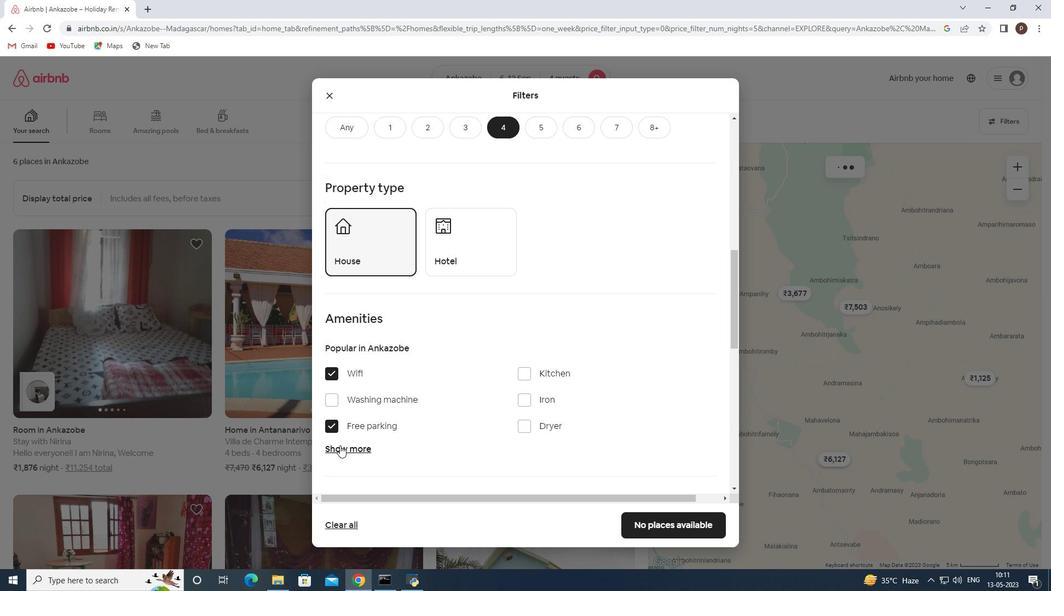 
Action: Mouse pressed left at (340, 447)
Screenshot: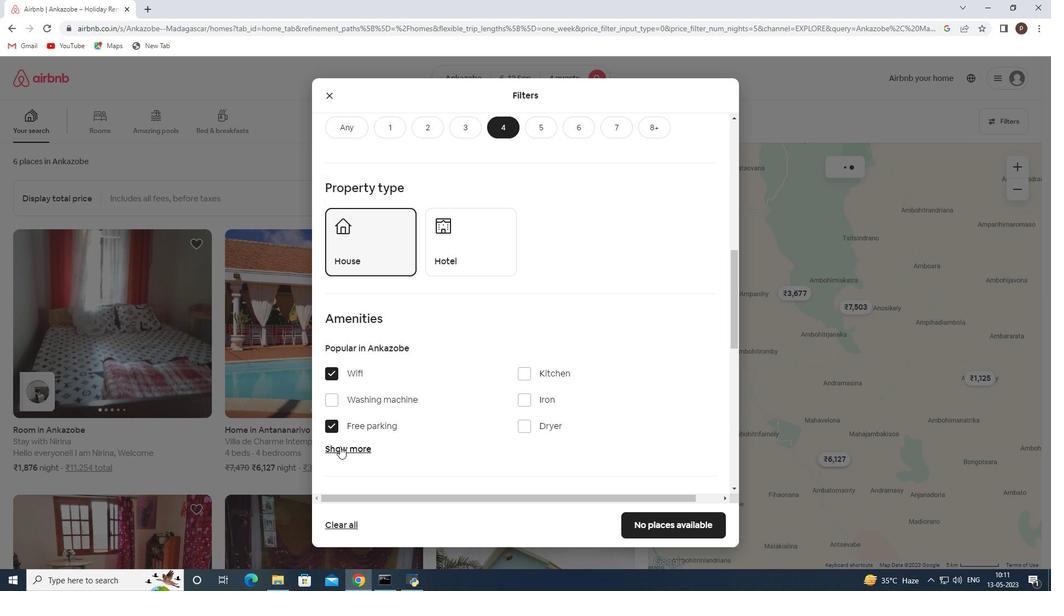 
Action: Mouse moved to (370, 440)
Screenshot: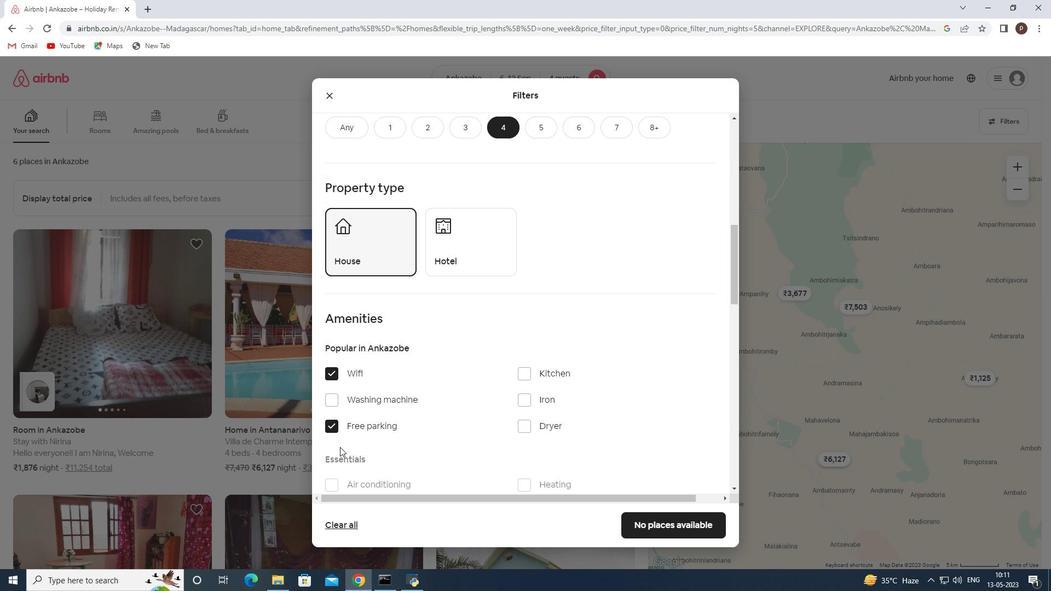 
Action: Mouse scrolled (370, 439) with delta (0, 0)
Screenshot: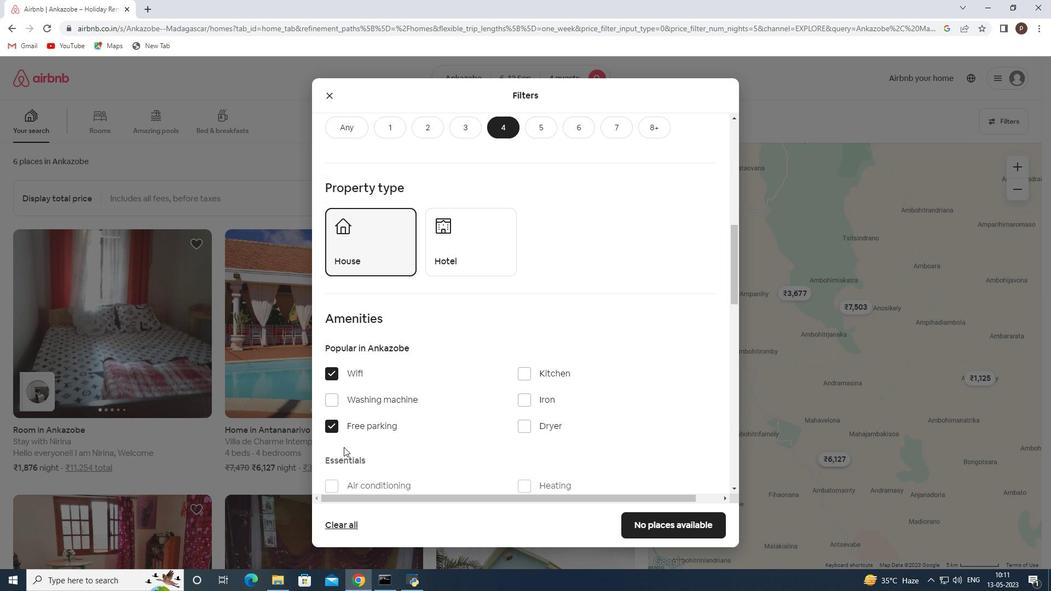 
Action: Mouse scrolled (370, 439) with delta (0, 0)
Screenshot: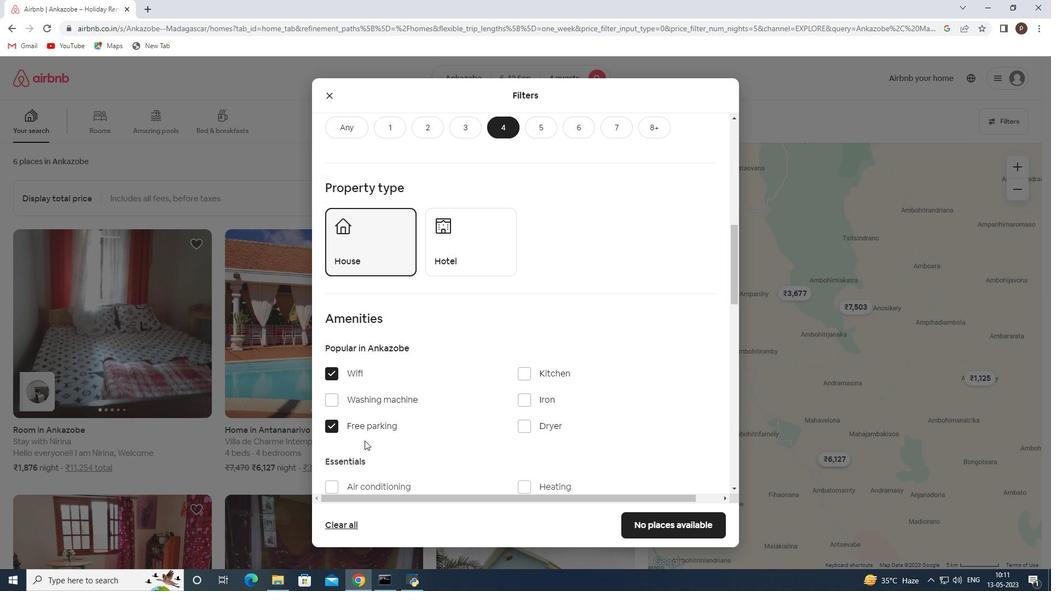 
Action: Mouse moved to (370, 440)
Screenshot: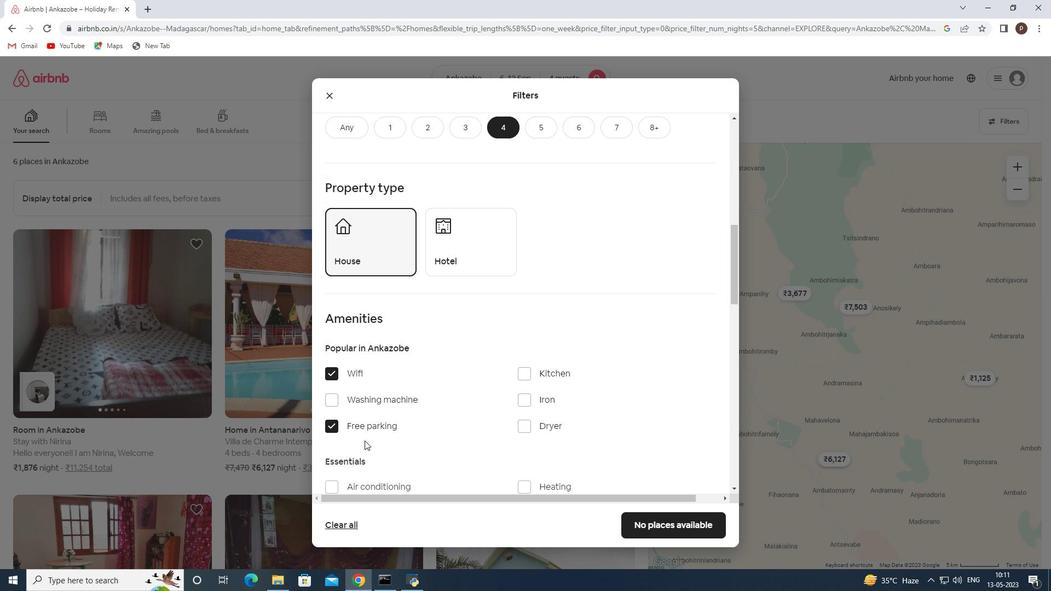 
Action: Mouse scrolled (370, 439) with delta (0, 0)
Screenshot: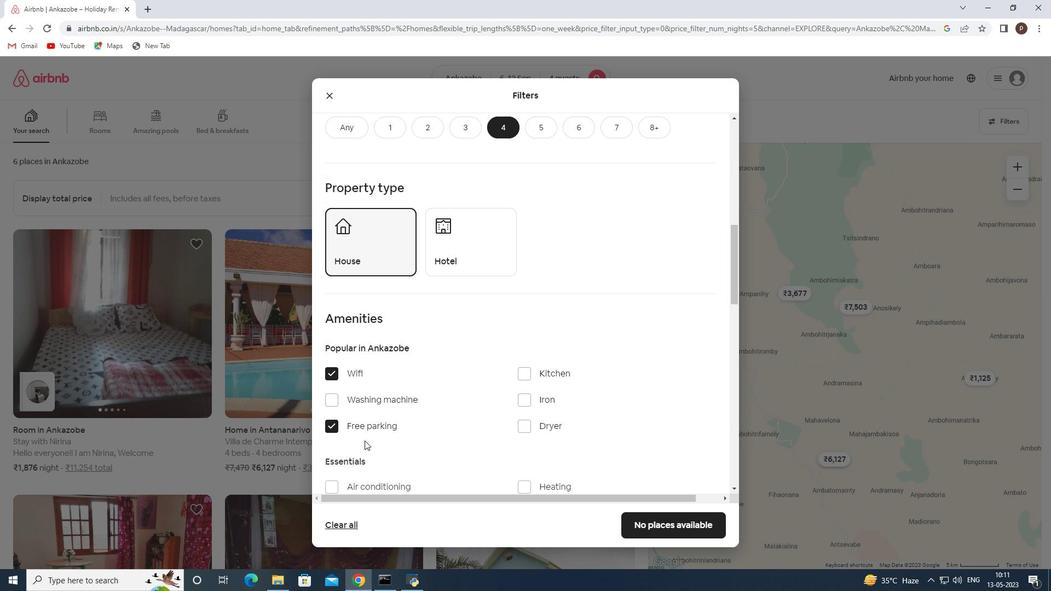 
Action: Mouse moved to (522, 351)
Screenshot: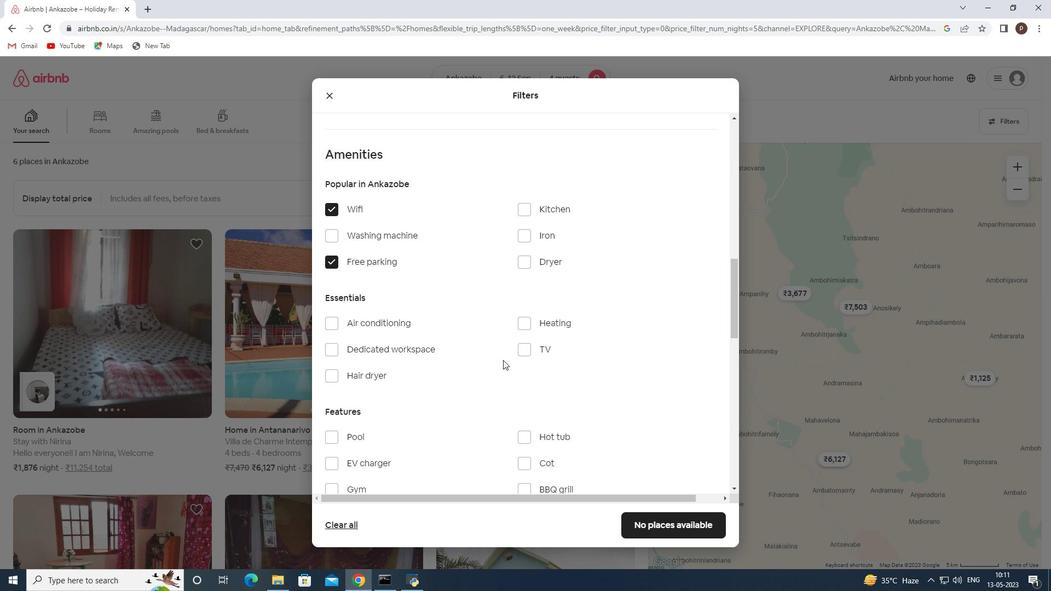 
Action: Mouse pressed left at (522, 351)
Screenshot: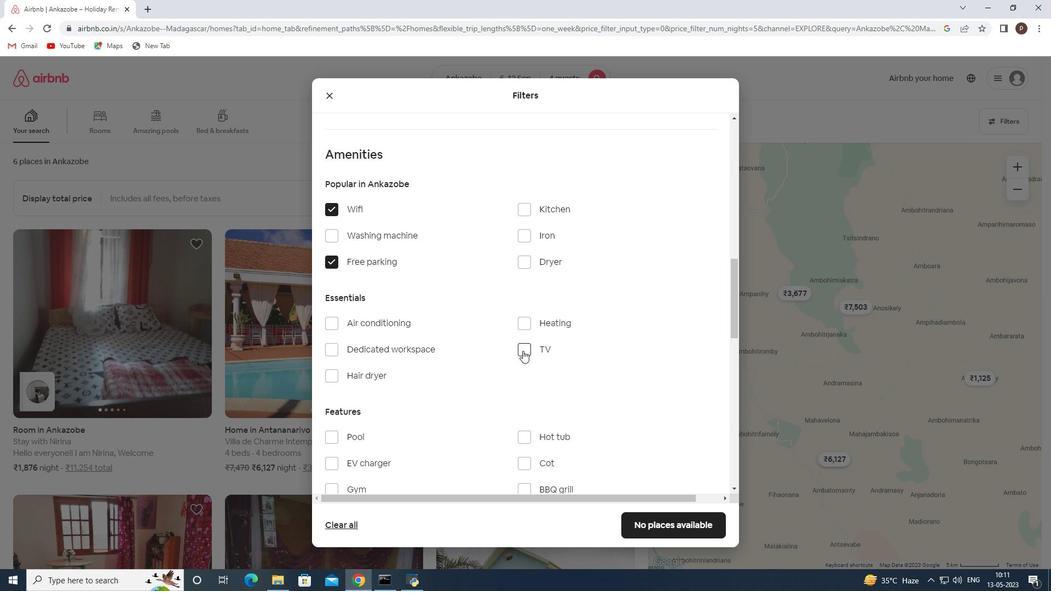 
Action: Mouse moved to (438, 357)
Screenshot: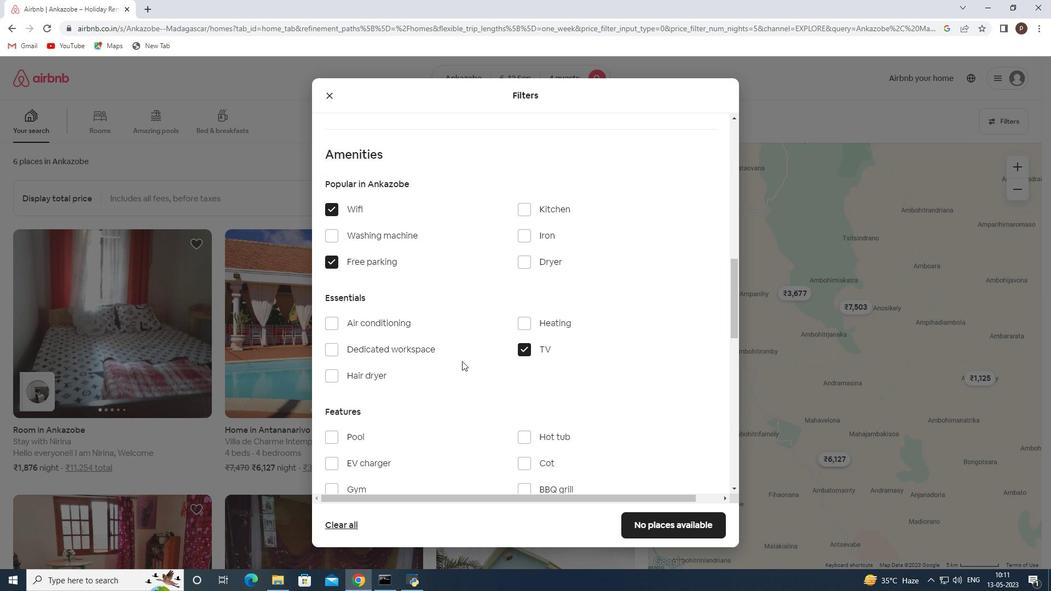 
Action: Mouse scrolled (438, 356) with delta (0, 0)
Screenshot: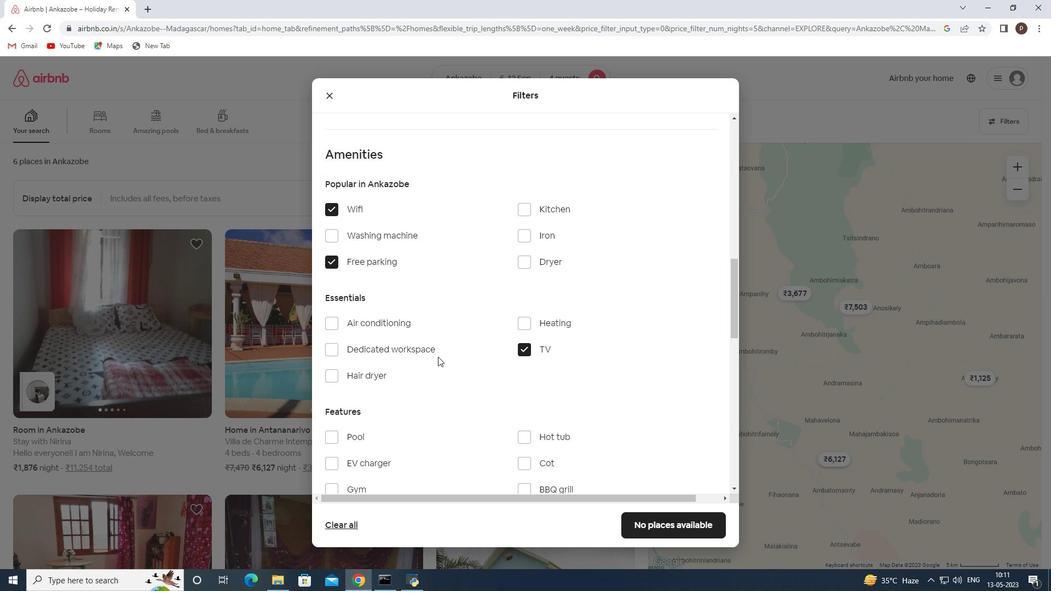
Action: Mouse scrolled (438, 356) with delta (0, 0)
Screenshot: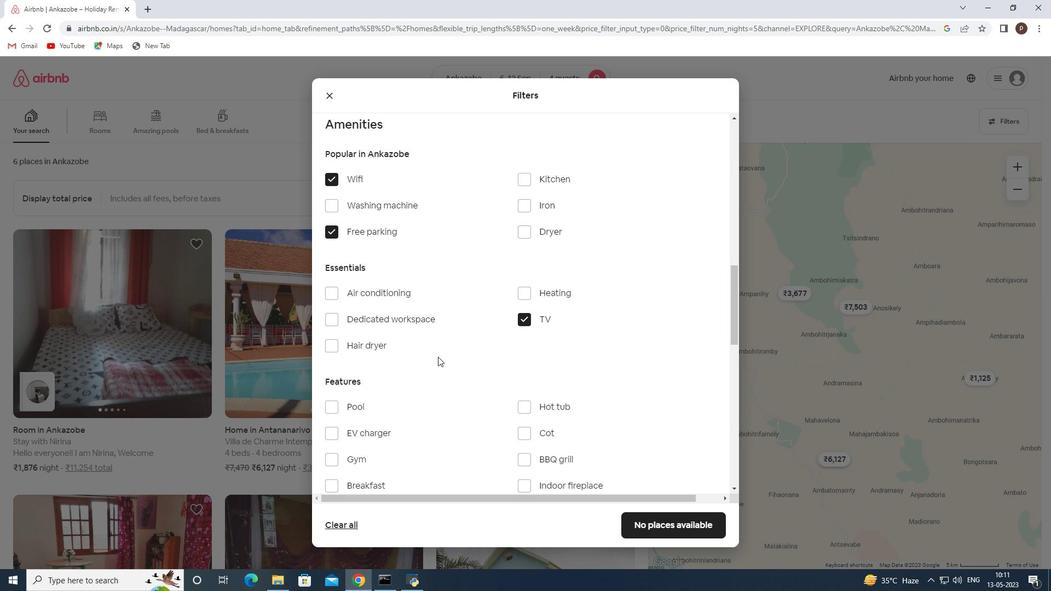 
Action: Mouse moved to (340, 377)
Screenshot: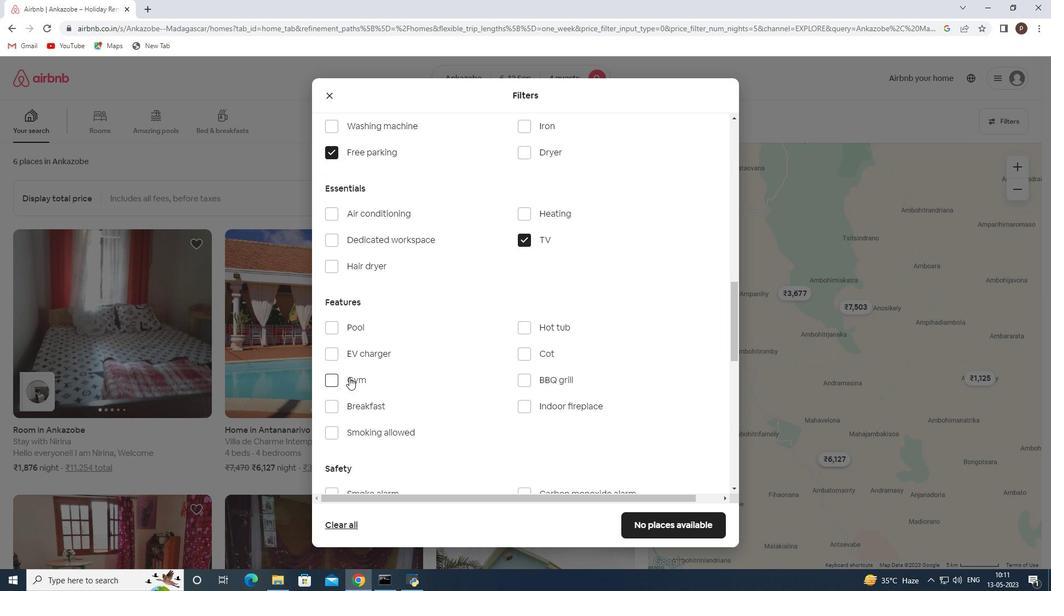 
Action: Mouse pressed left at (340, 377)
Screenshot: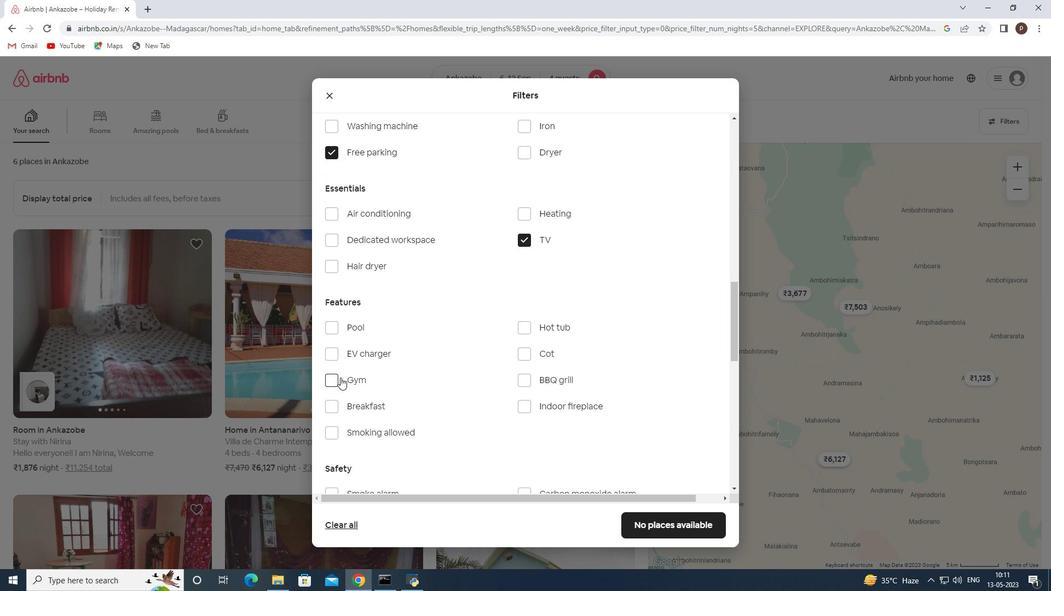 
Action: Mouse moved to (337, 407)
Screenshot: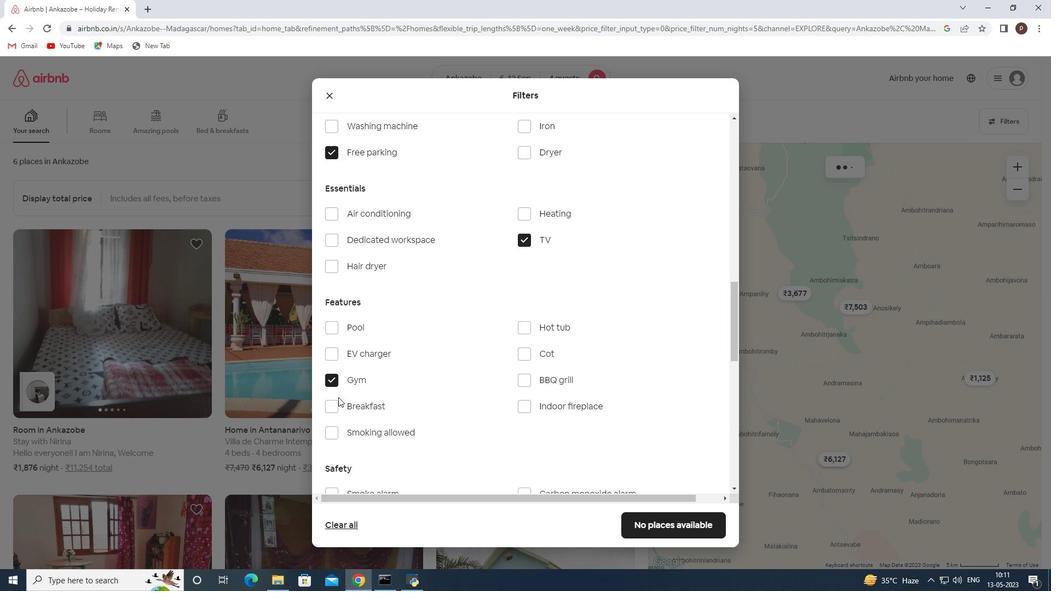 
Action: Mouse pressed left at (337, 407)
Screenshot: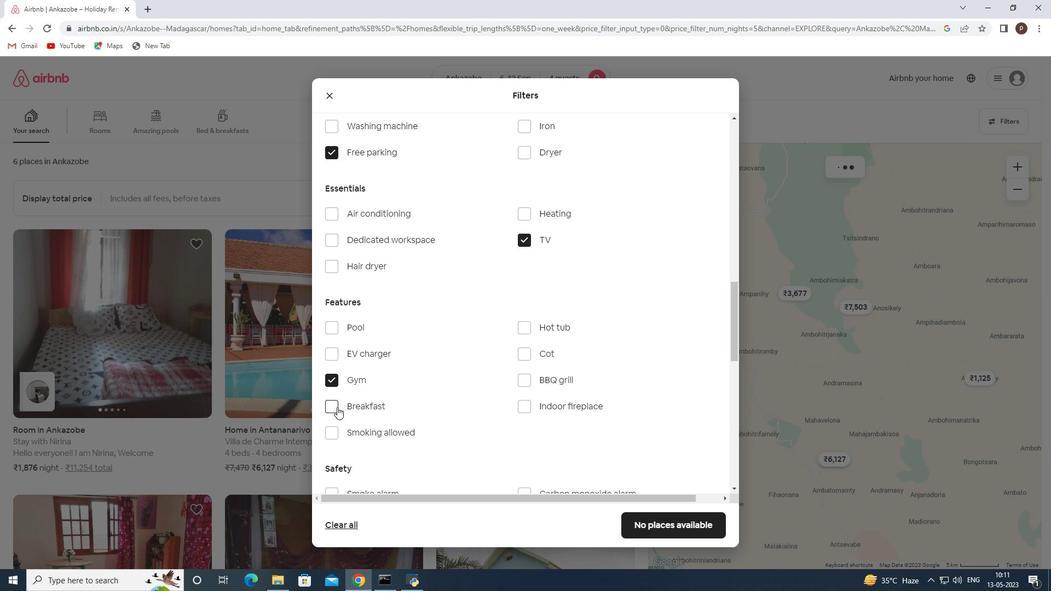 
Action: Mouse moved to (390, 405)
Screenshot: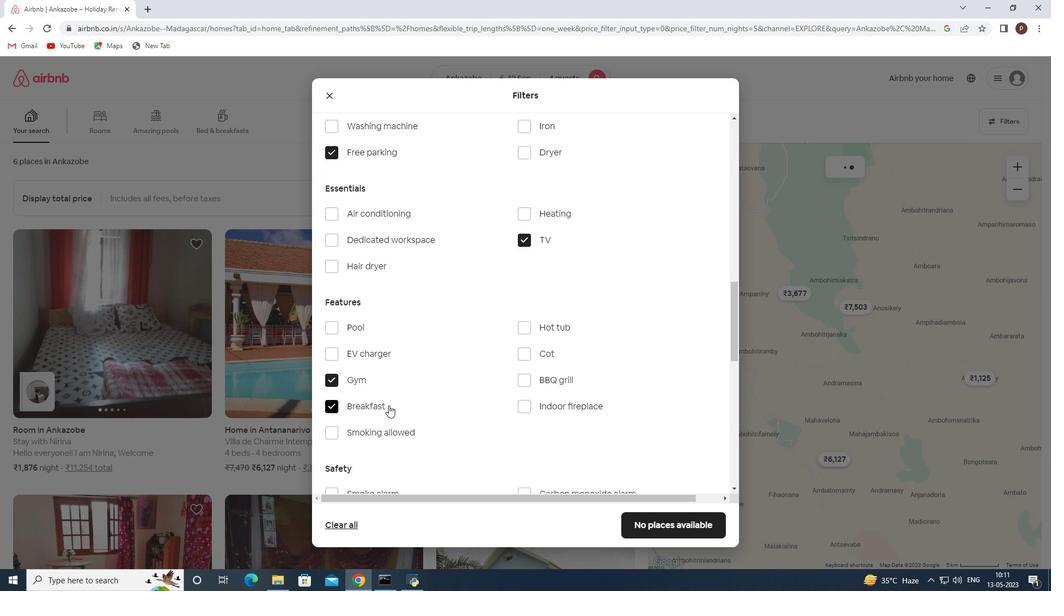 
Action: Mouse scrolled (390, 404) with delta (0, 0)
Screenshot: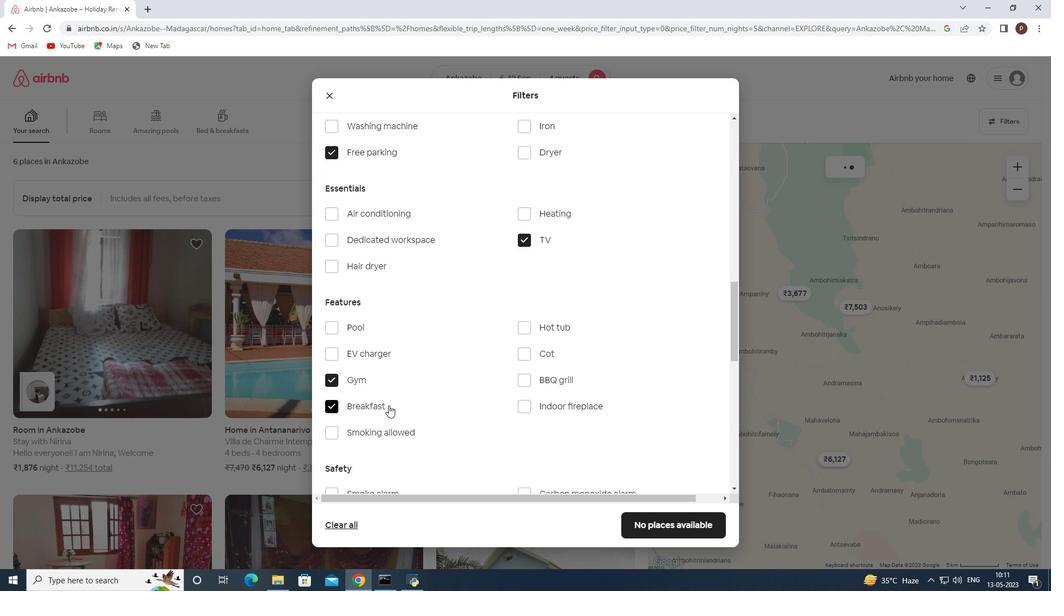 
Action: Mouse moved to (390, 405)
Screenshot: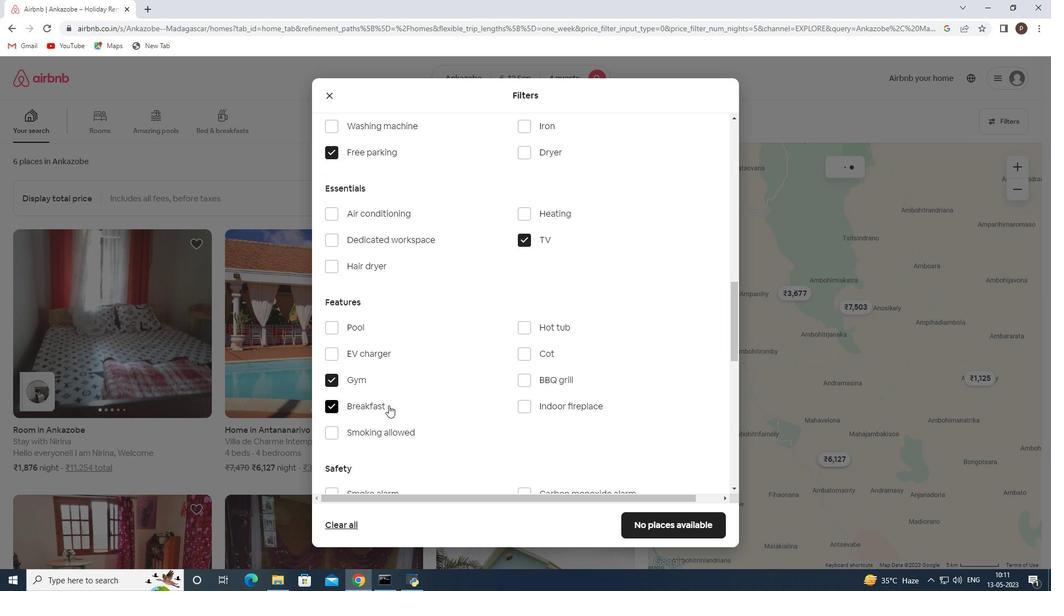 
Action: Mouse scrolled (390, 404) with delta (0, 0)
Screenshot: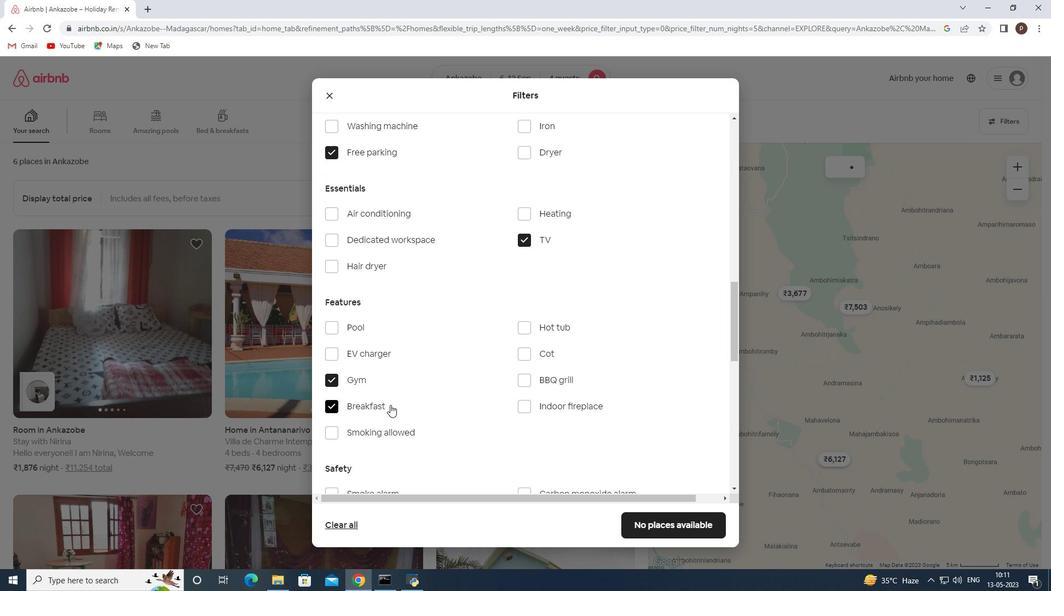 
Action: Mouse moved to (409, 354)
Screenshot: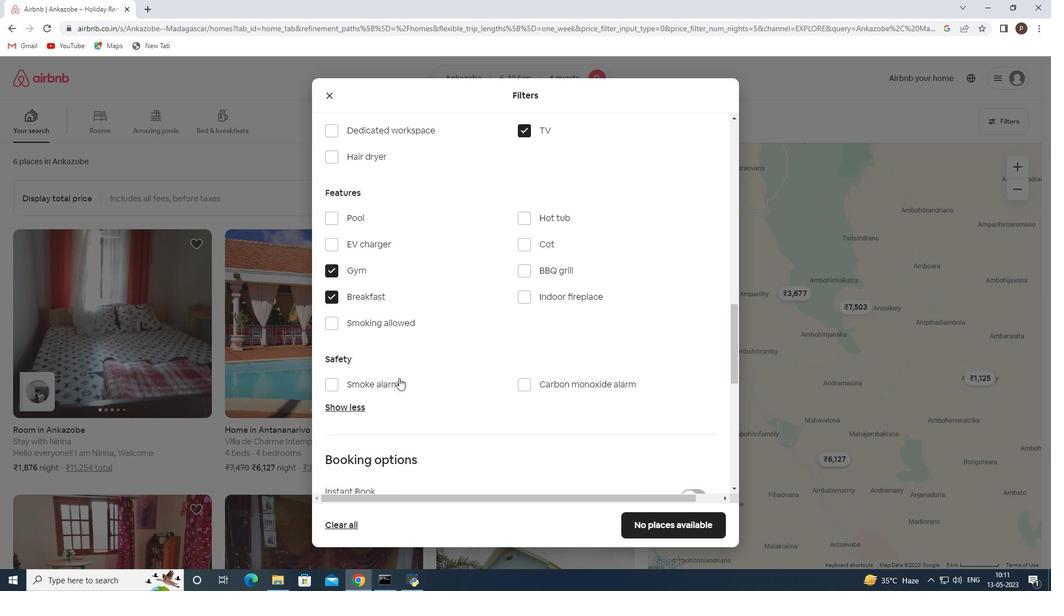 
Action: Mouse scrolled (409, 354) with delta (0, 0)
Screenshot: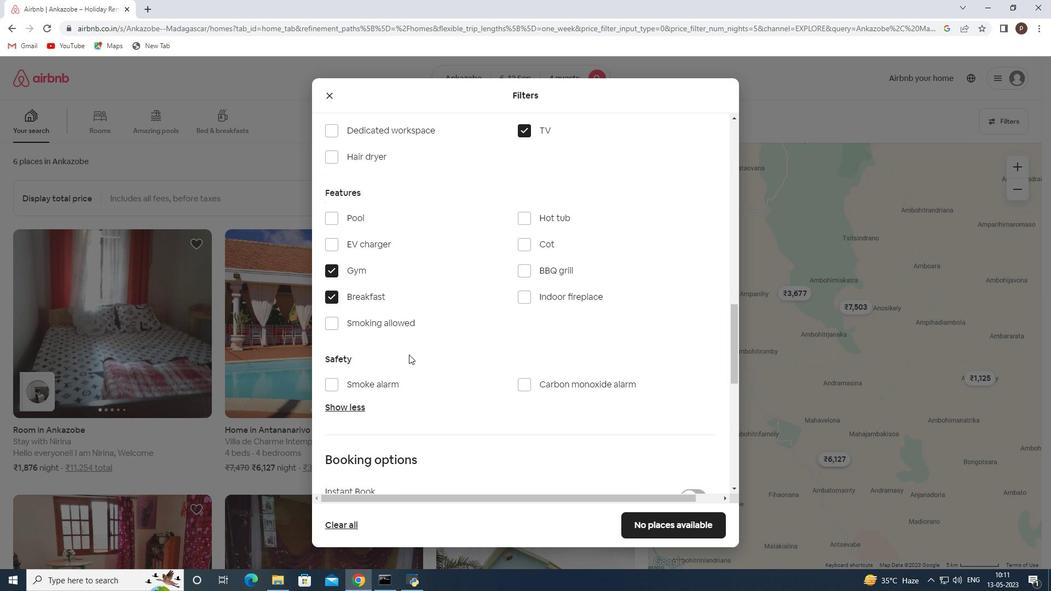 
Action: Mouse scrolled (409, 354) with delta (0, 0)
Screenshot: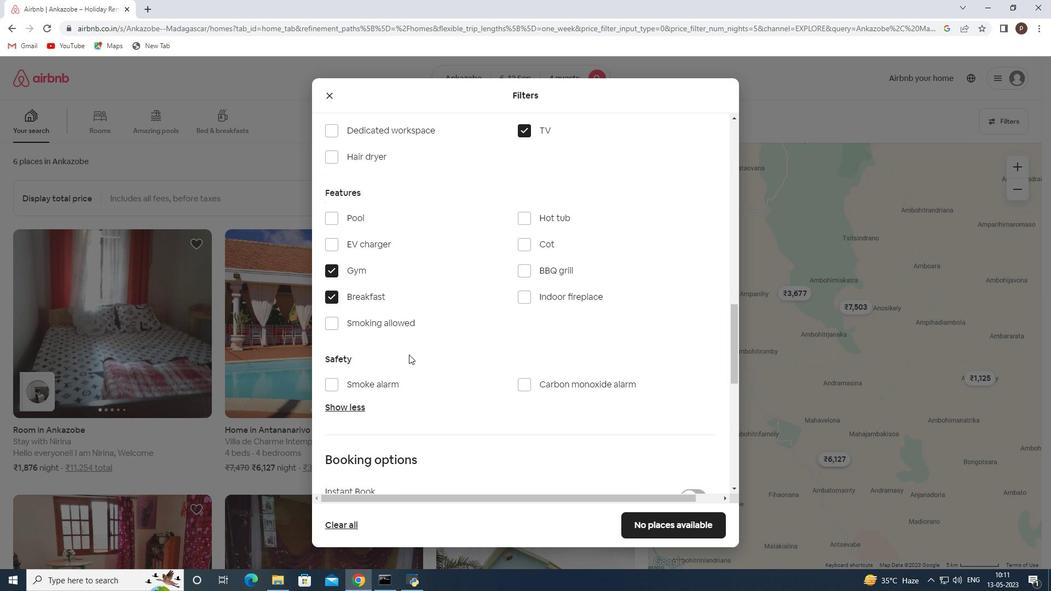 
Action: Mouse scrolled (409, 354) with delta (0, 0)
Screenshot: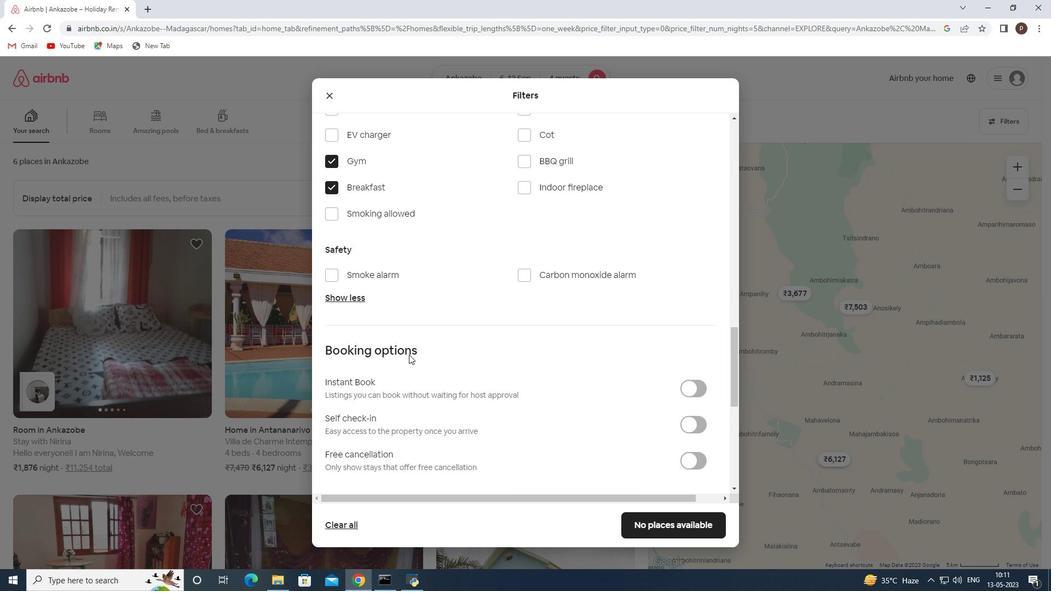 
Action: Mouse scrolled (409, 354) with delta (0, 0)
Screenshot: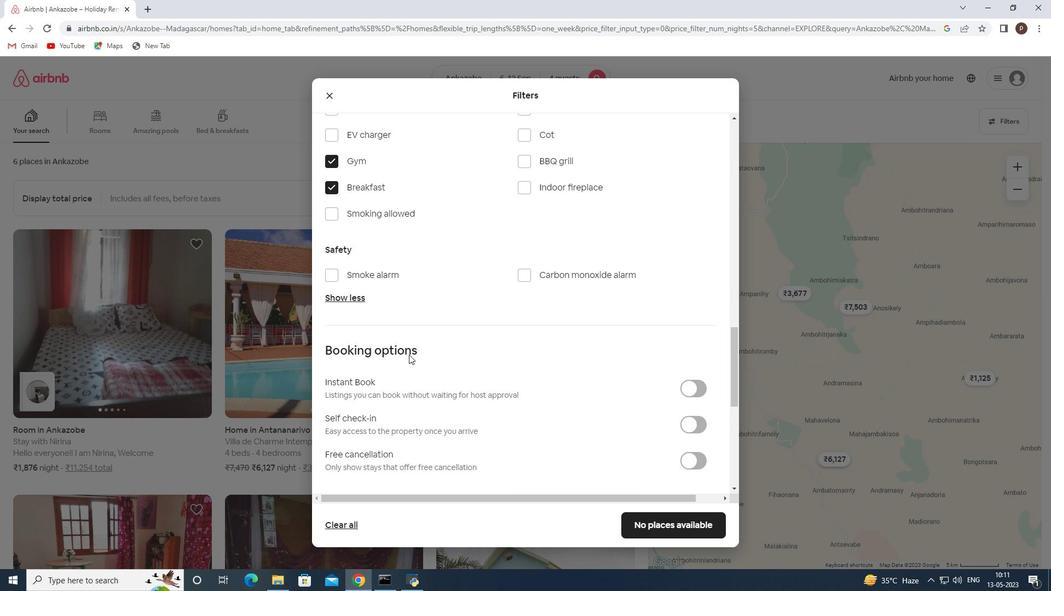 
Action: Mouse moved to (687, 312)
Screenshot: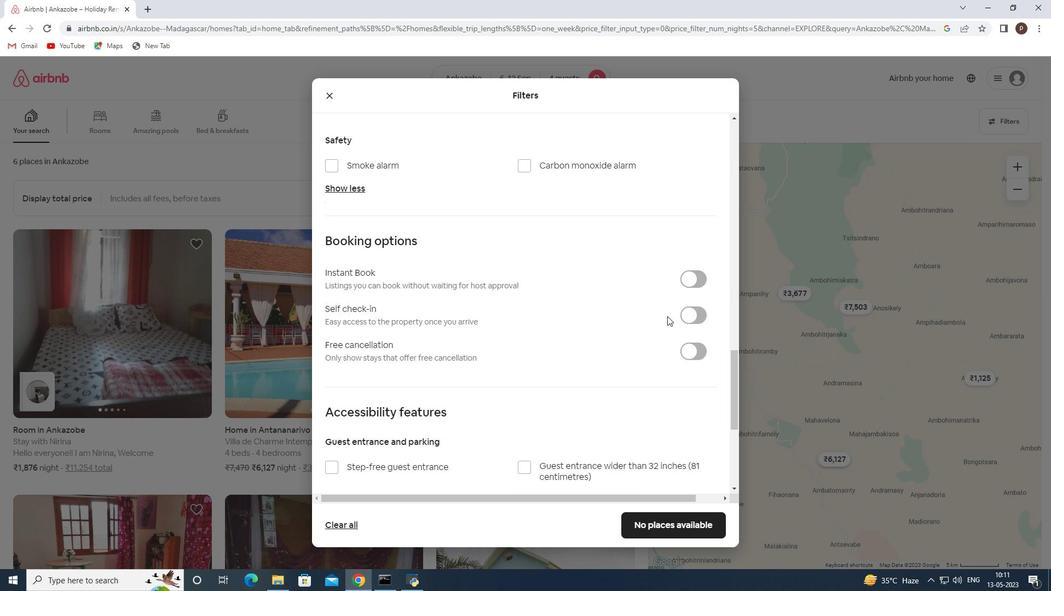 
Action: Mouse pressed left at (687, 312)
Screenshot: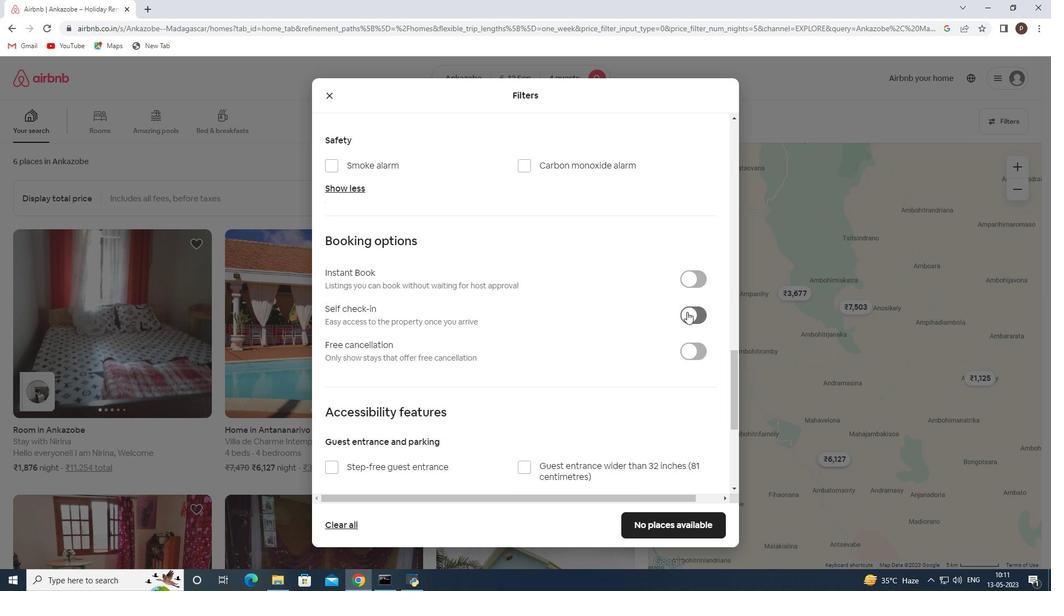 
Action: Mouse moved to (532, 351)
Screenshot: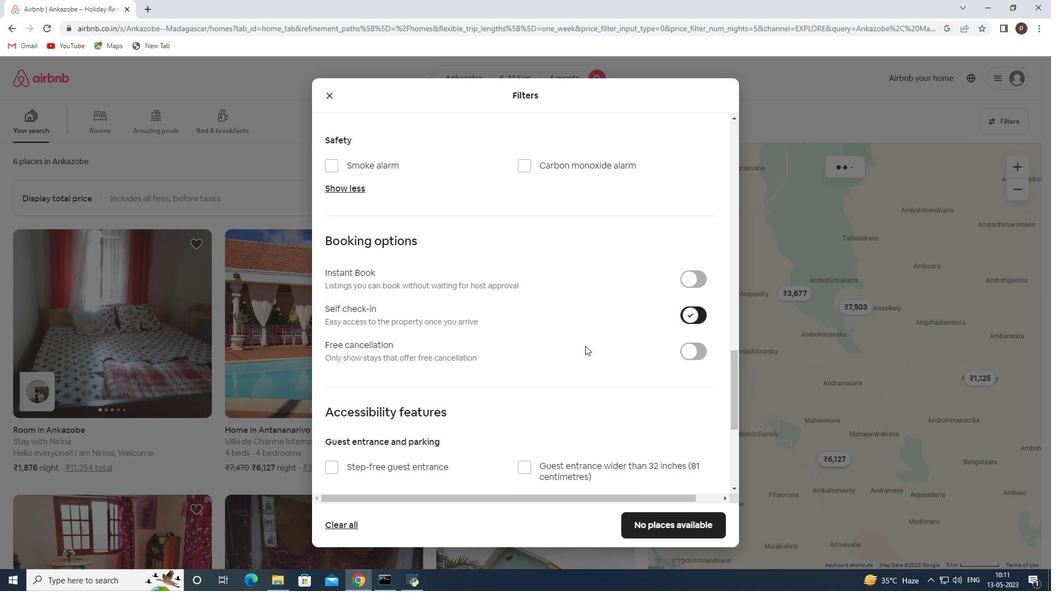
Action: Mouse scrolled (532, 350) with delta (0, 0)
Screenshot: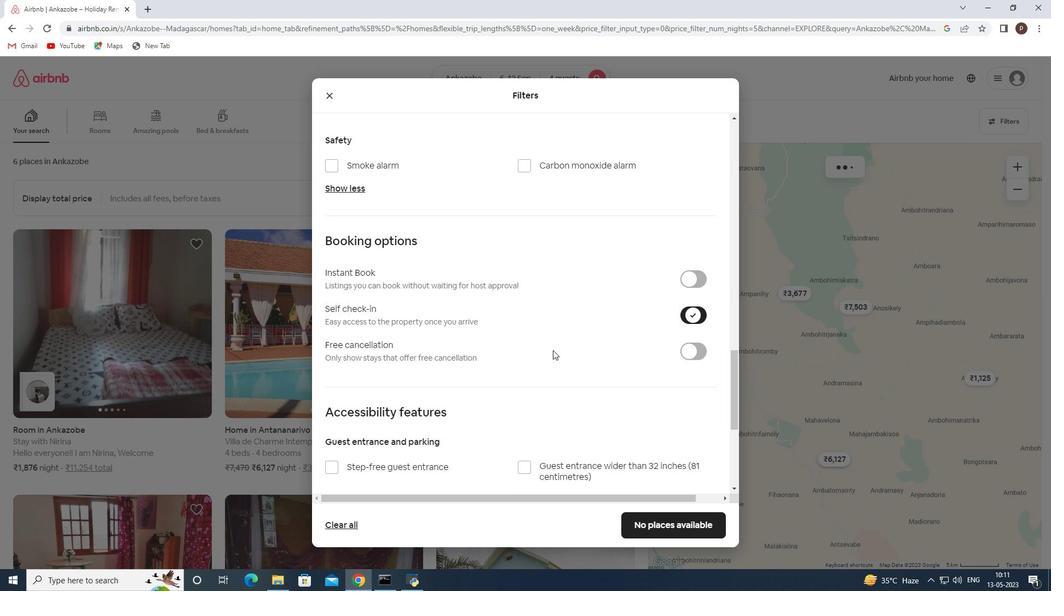 
Action: Mouse scrolled (532, 350) with delta (0, 0)
Screenshot: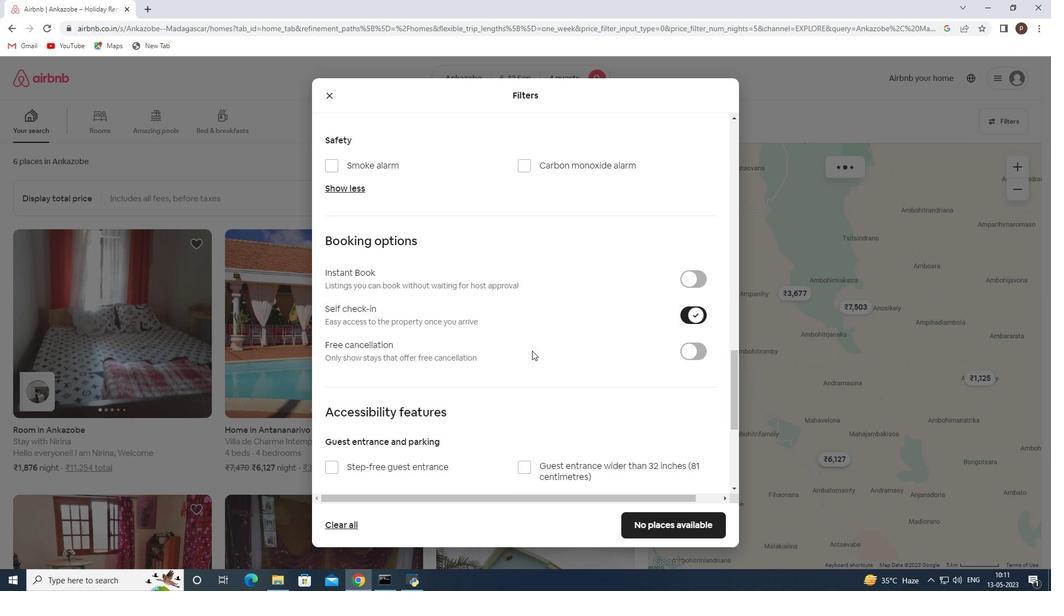 
Action: Mouse scrolled (532, 350) with delta (0, 0)
Screenshot: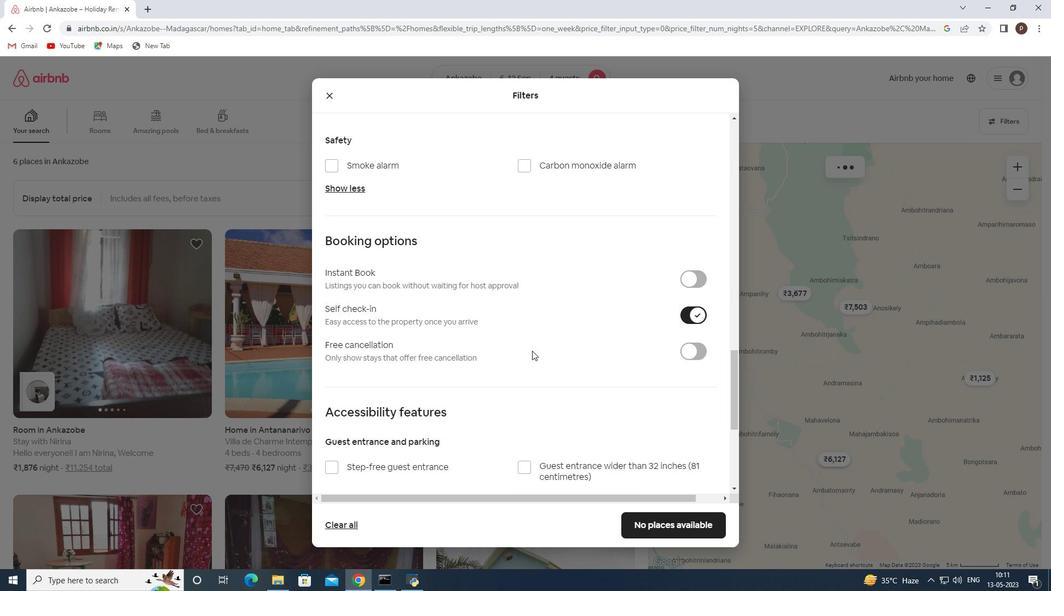 
Action: Mouse scrolled (532, 350) with delta (0, 0)
Screenshot: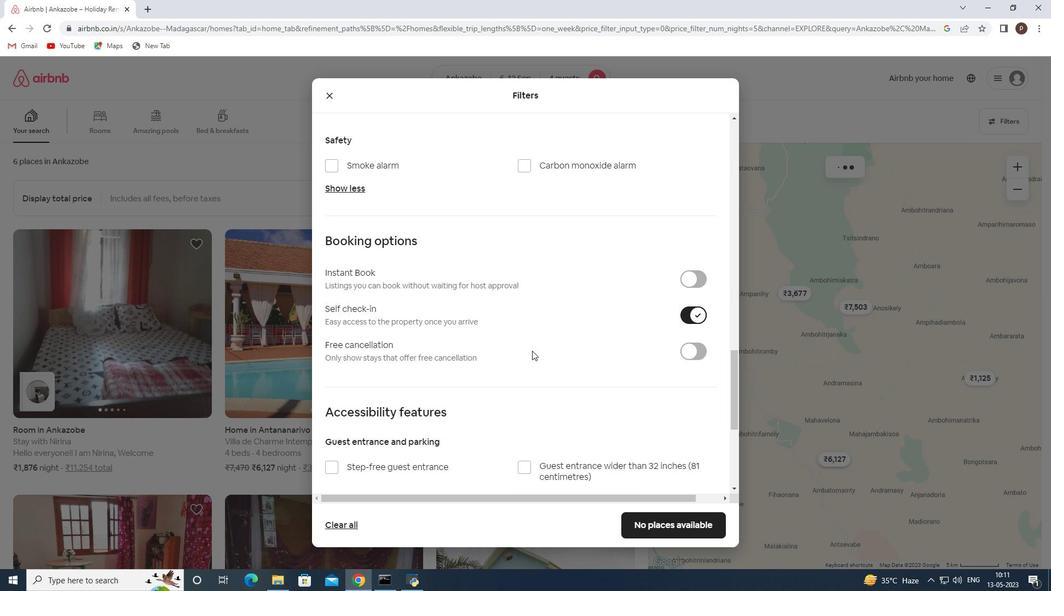 
Action: Mouse moved to (508, 346)
Screenshot: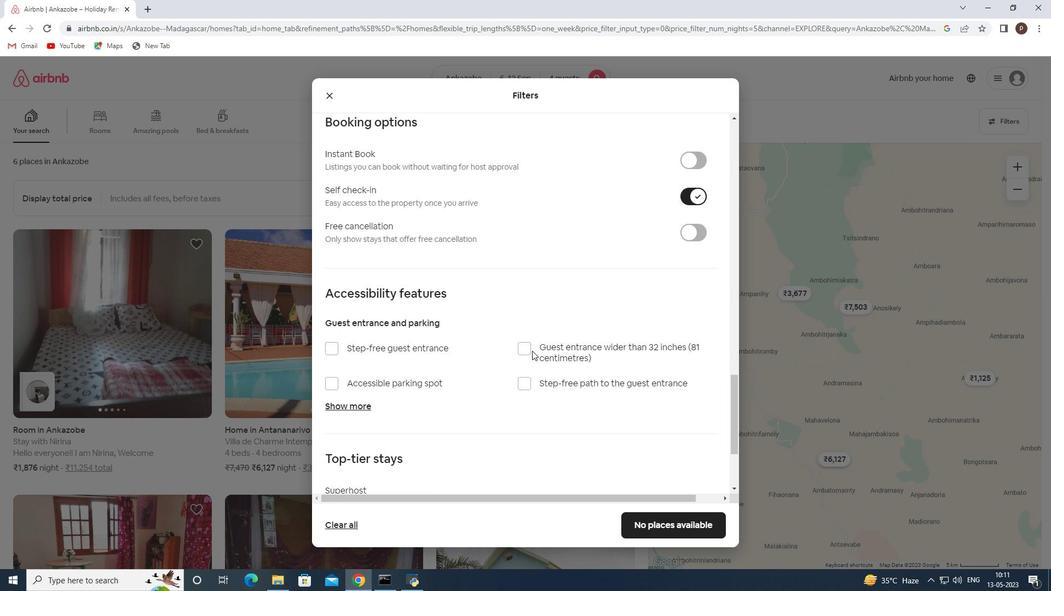 
Action: Mouse scrolled (508, 346) with delta (0, 0)
Screenshot: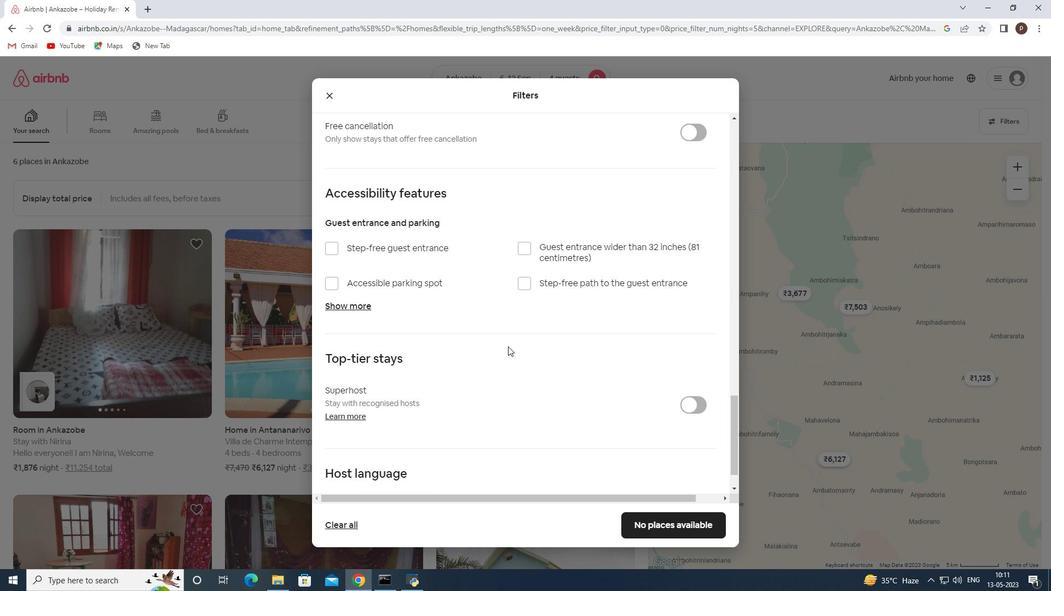 
Action: Mouse scrolled (508, 346) with delta (0, 0)
Screenshot: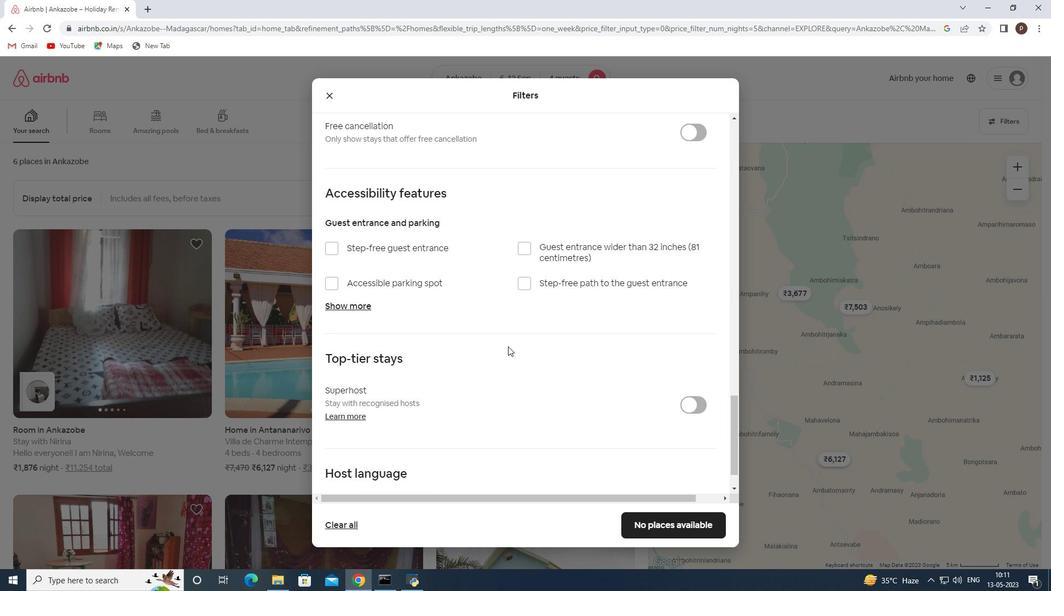 
Action: Mouse scrolled (508, 346) with delta (0, 0)
Screenshot: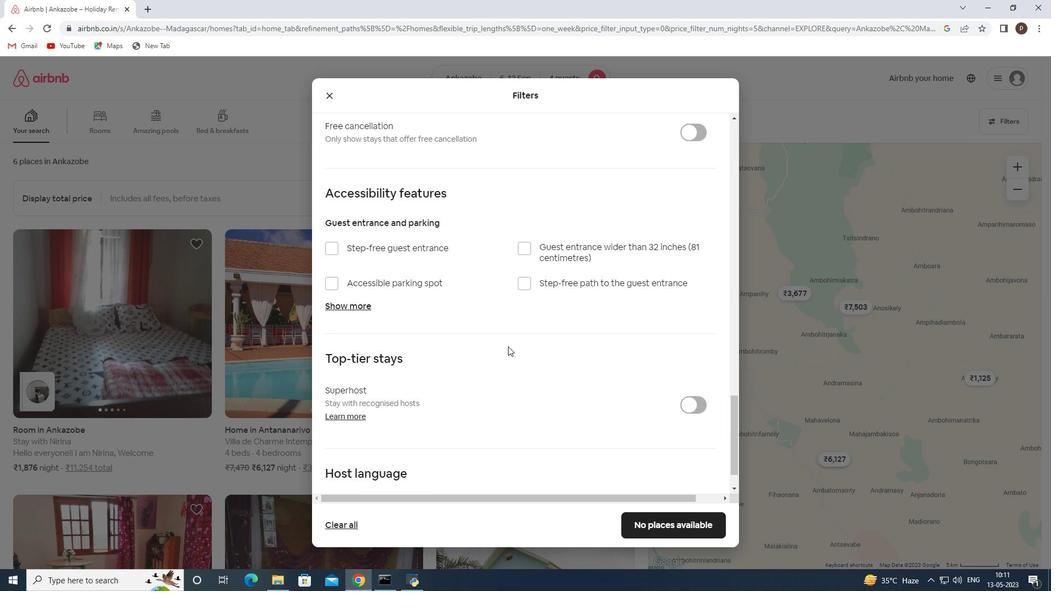 
Action: Mouse scrolled (508, 346) with delta (0, 0)
Screenshot: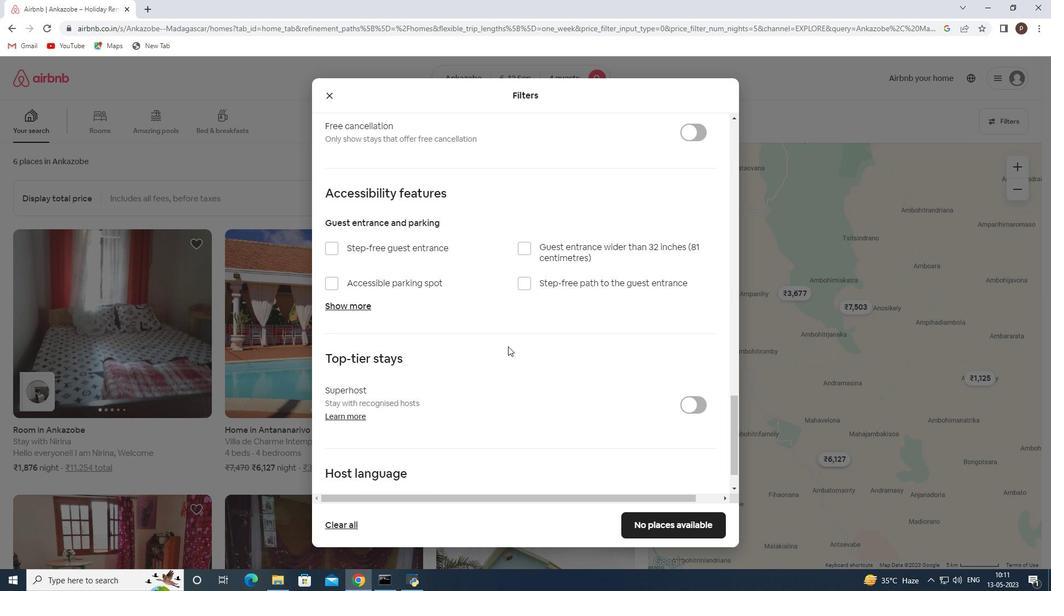
Action: Mouse scrolled (508, 346) with delta (0, 0)
Screenshot: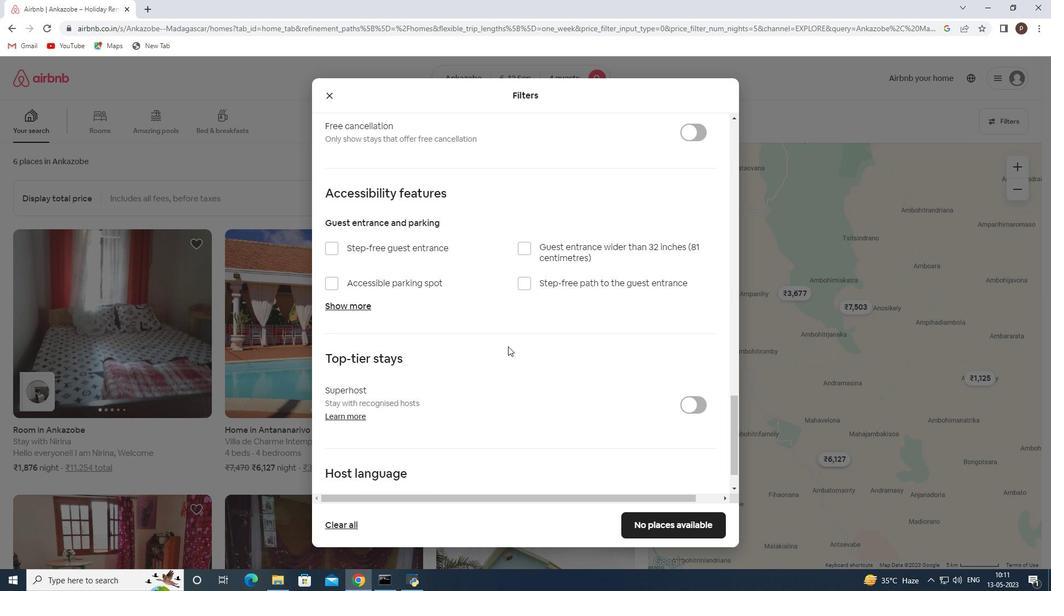
Action: Mouse moved to (329, 466)
Screenshot: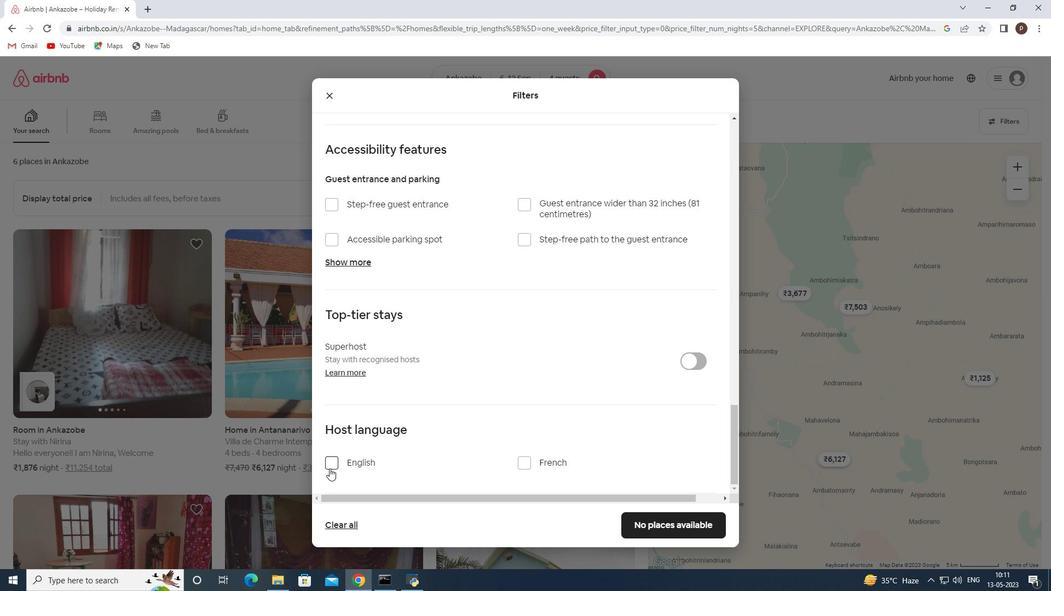 
Action: Mouse pressed left at (329, 466)
Screenshot: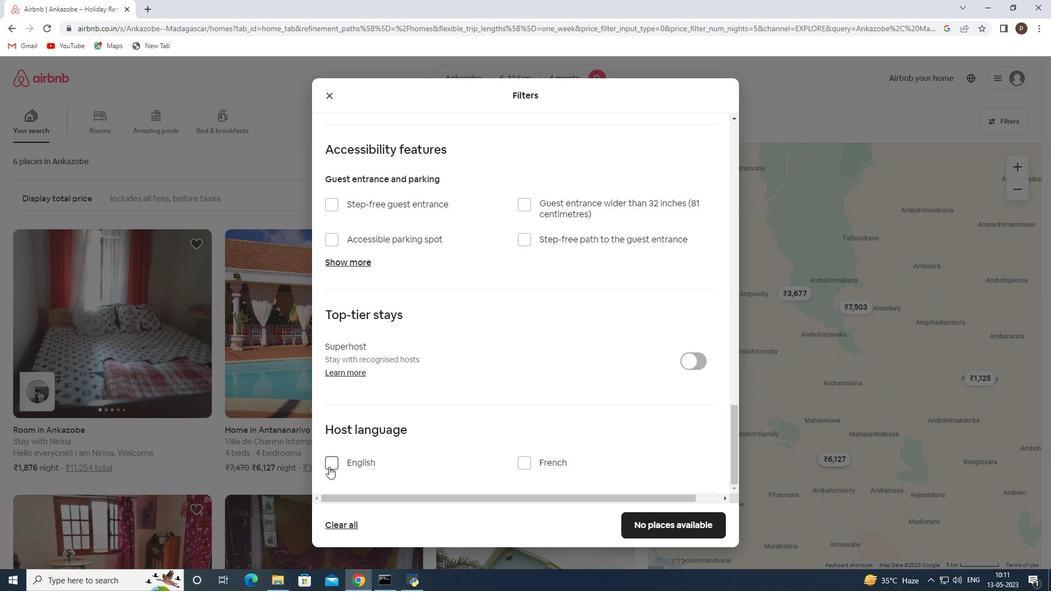 
Action: Mouse moved to (659, 521)
Screenshot: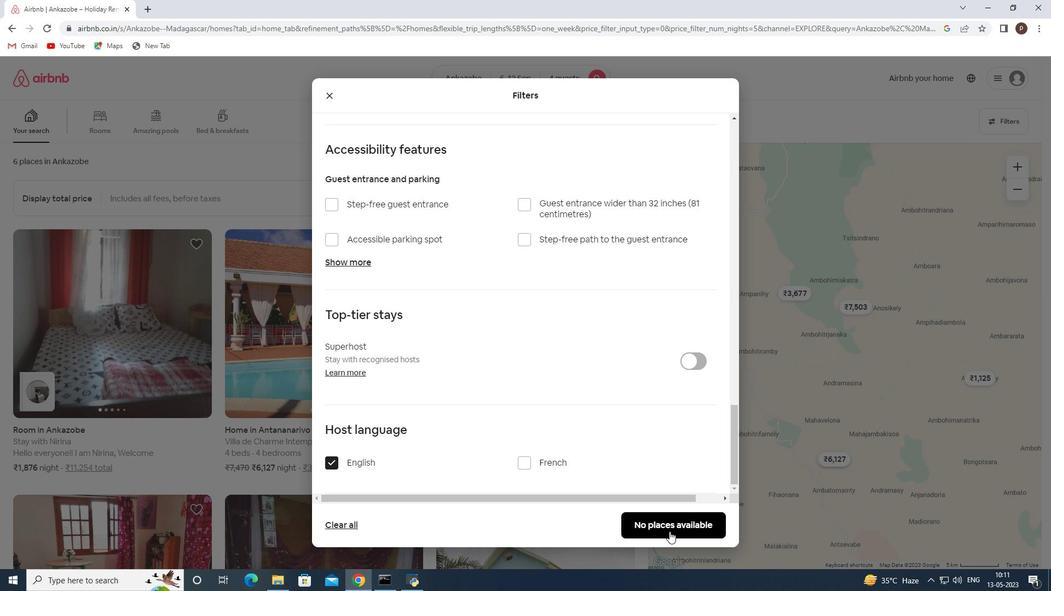 
Action: Mouse pressed left at (659, 521)
Screenshot: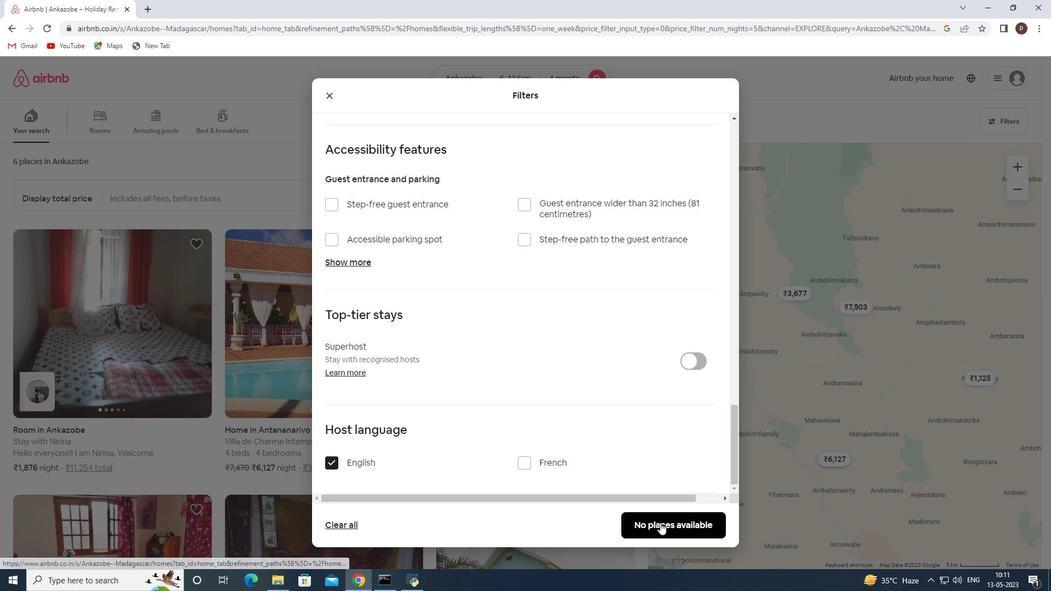 
